Task: Add Attachment from Trello to Card Card0000000010 in Board Board0000000003 in Workspace WS0000000001 in Trello. Add Cover Blue to Card Card0000000010 in Board Board0000000003 in Workspace WS0000000001 in Trello. Add "Copy Card To …" Button titled Button0000000010 to "bottom" of the list "To Do" to Card Card0000000010 in Board Board0000000003 in Workspace WS0000000001 in Trello. Add Description DS0000000010 to Card Card0000000010 in Board Board0000000003 in Workspace WS0000000001 in Trello. Add Comment CM0000000010 to Card Card0000000010 in Board Board0000000003 in Workspace WS0000000001 in Trello
Action: Mouse moved to (467, 451)
Screenshot: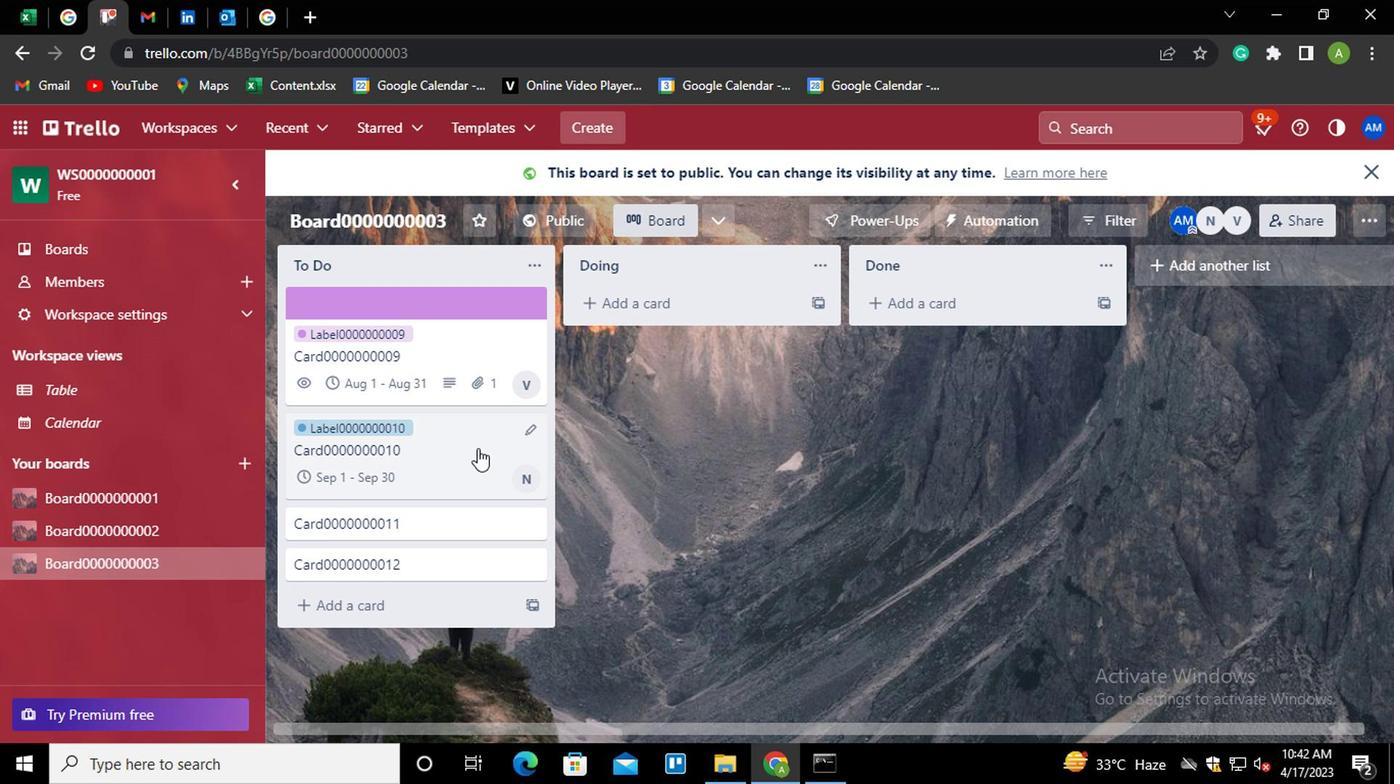 
Action: Mouse pressed left at (467, 451)
Screenshot: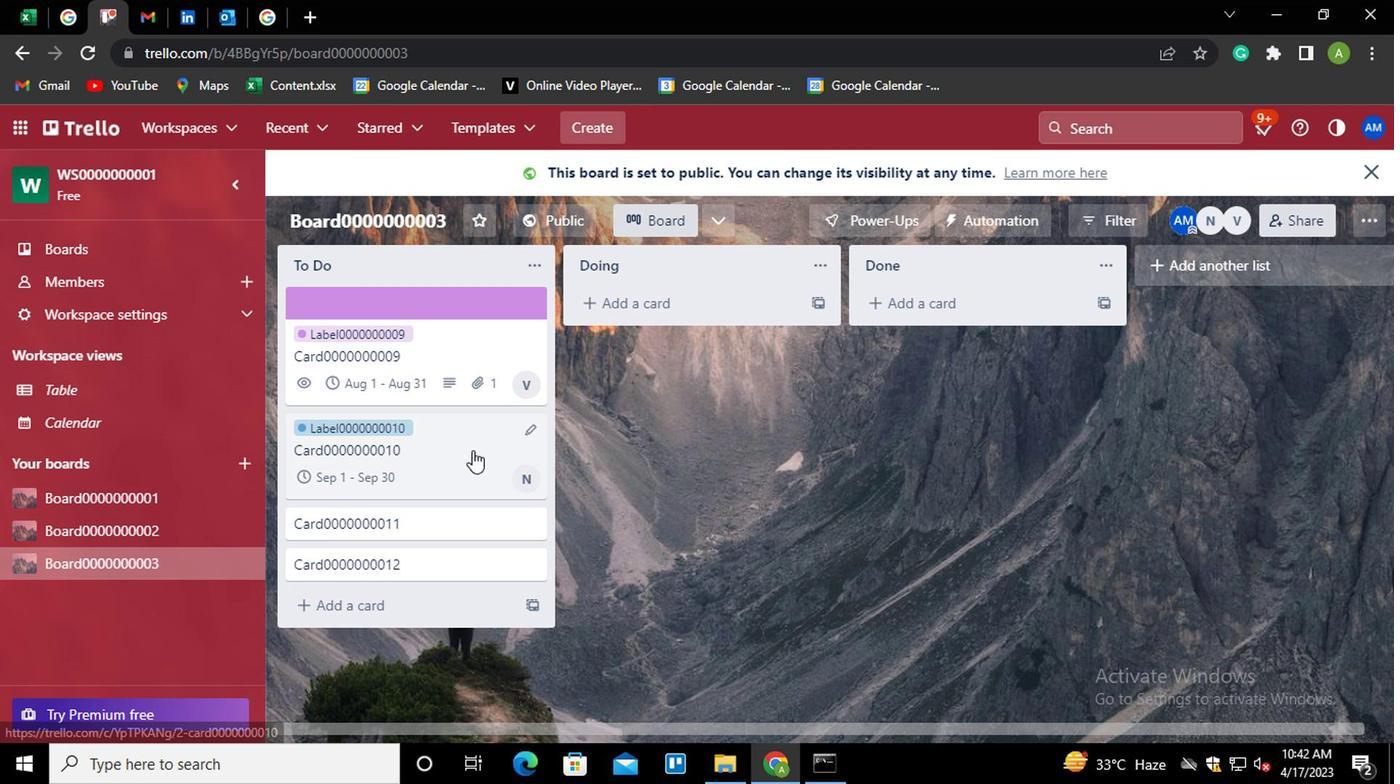 
Action: Mouse moved to (958, 519)
Screenshot: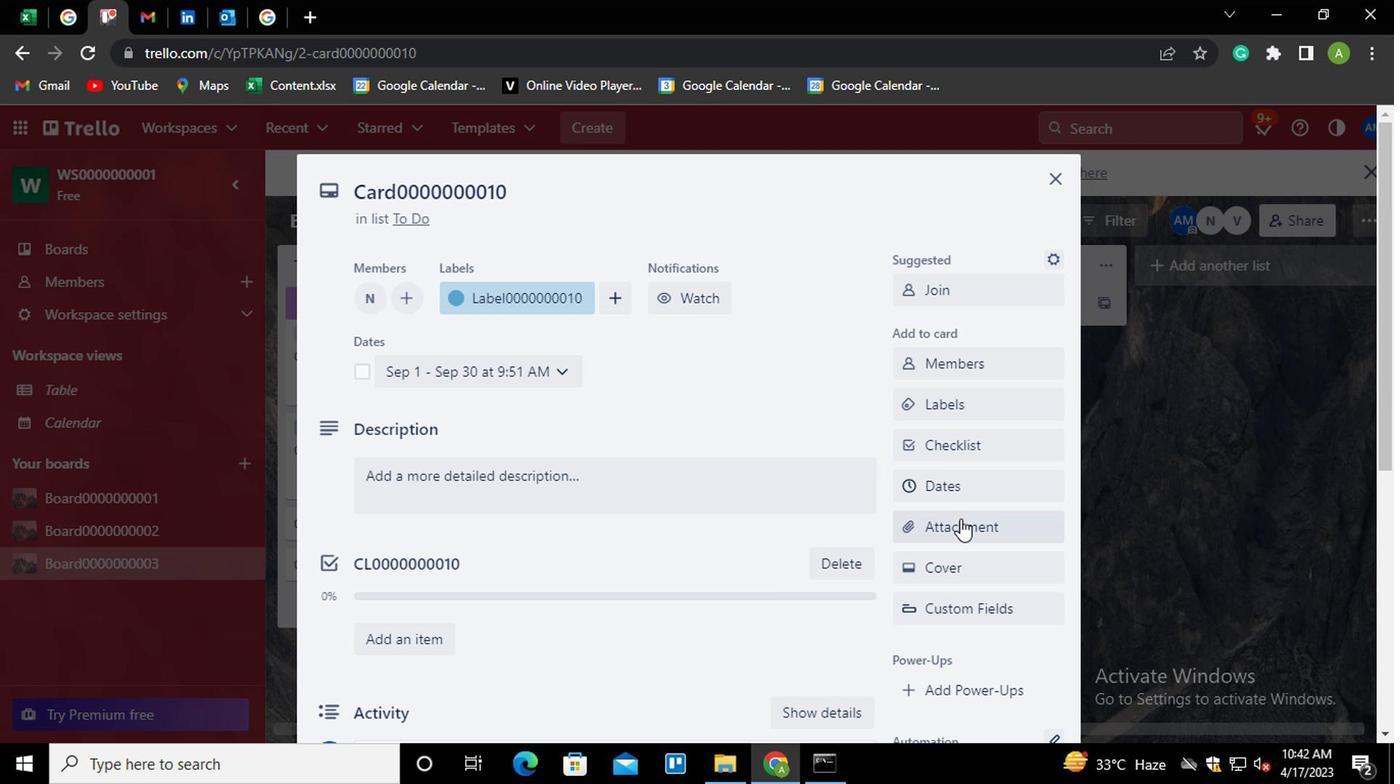 
Action: Mouse pressed left at (958, 519)
Screenshot: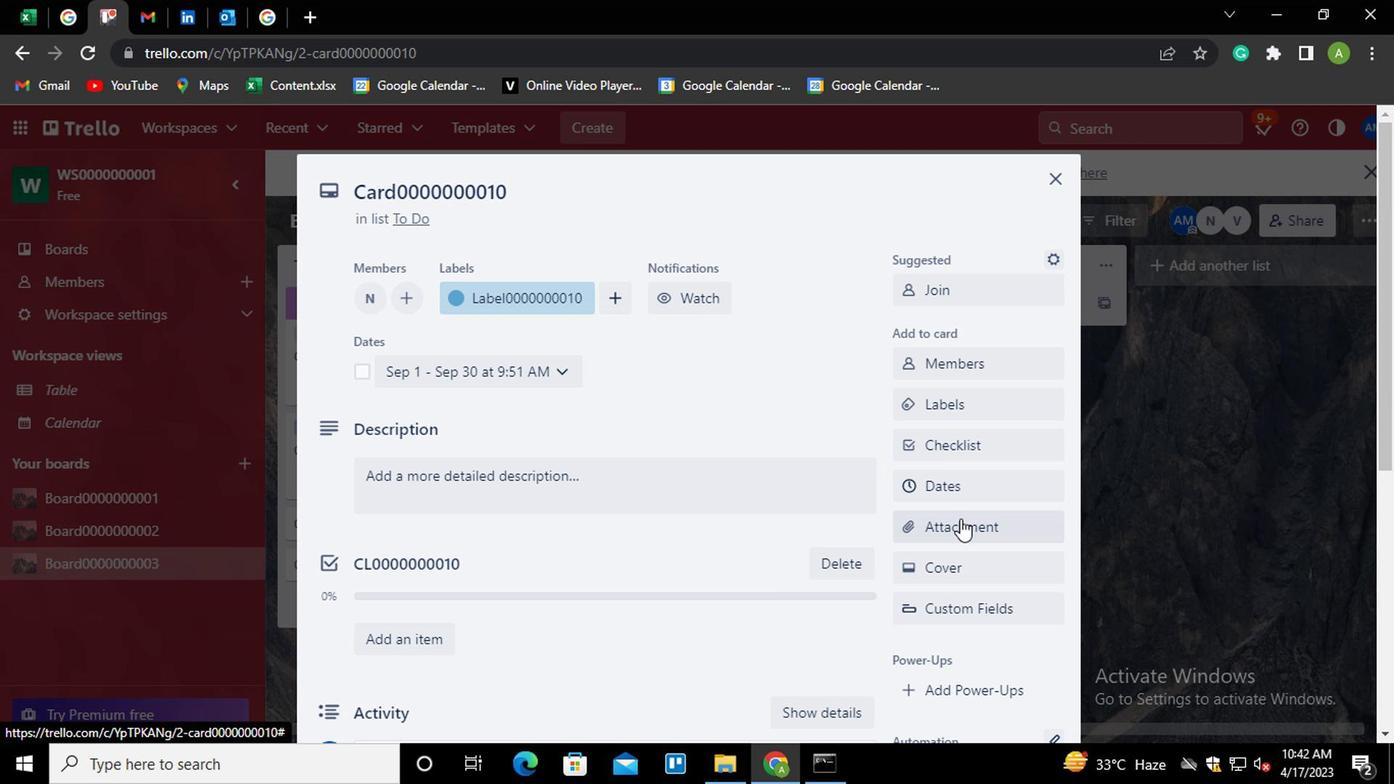
Action: Mouse moved to (926, 286)
Screenshot: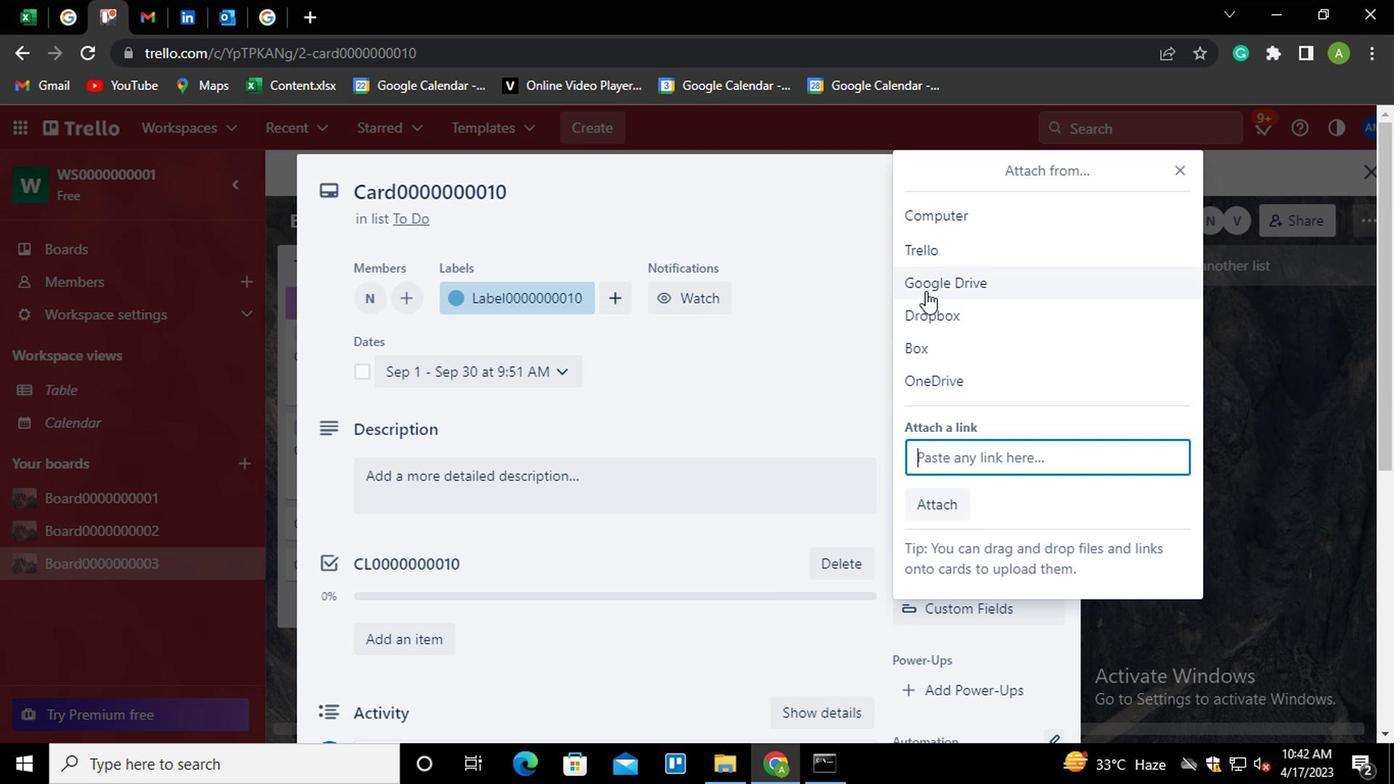 
Action: Mouse pressed left at (926, 286)
Screenshot: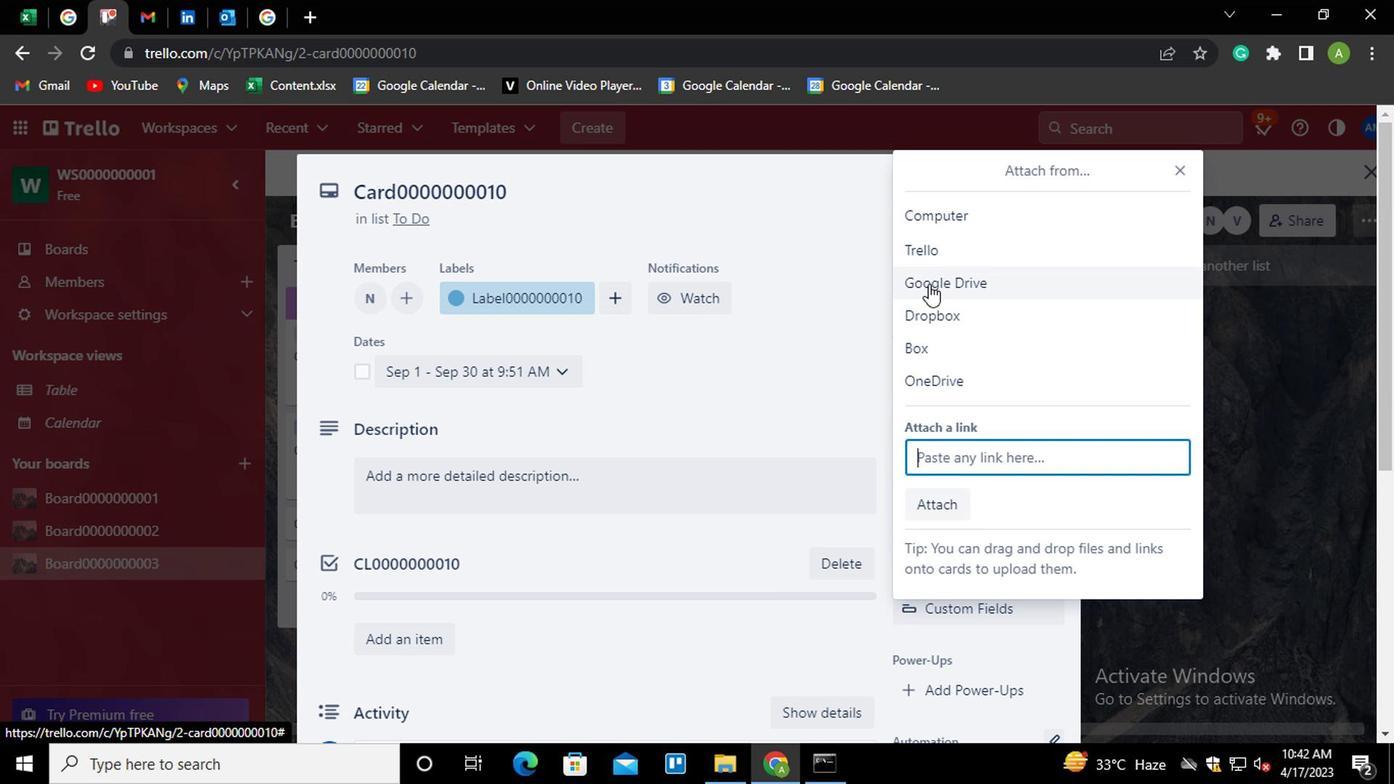 
Action: Mouse moved to (398, 438)
Screenshot: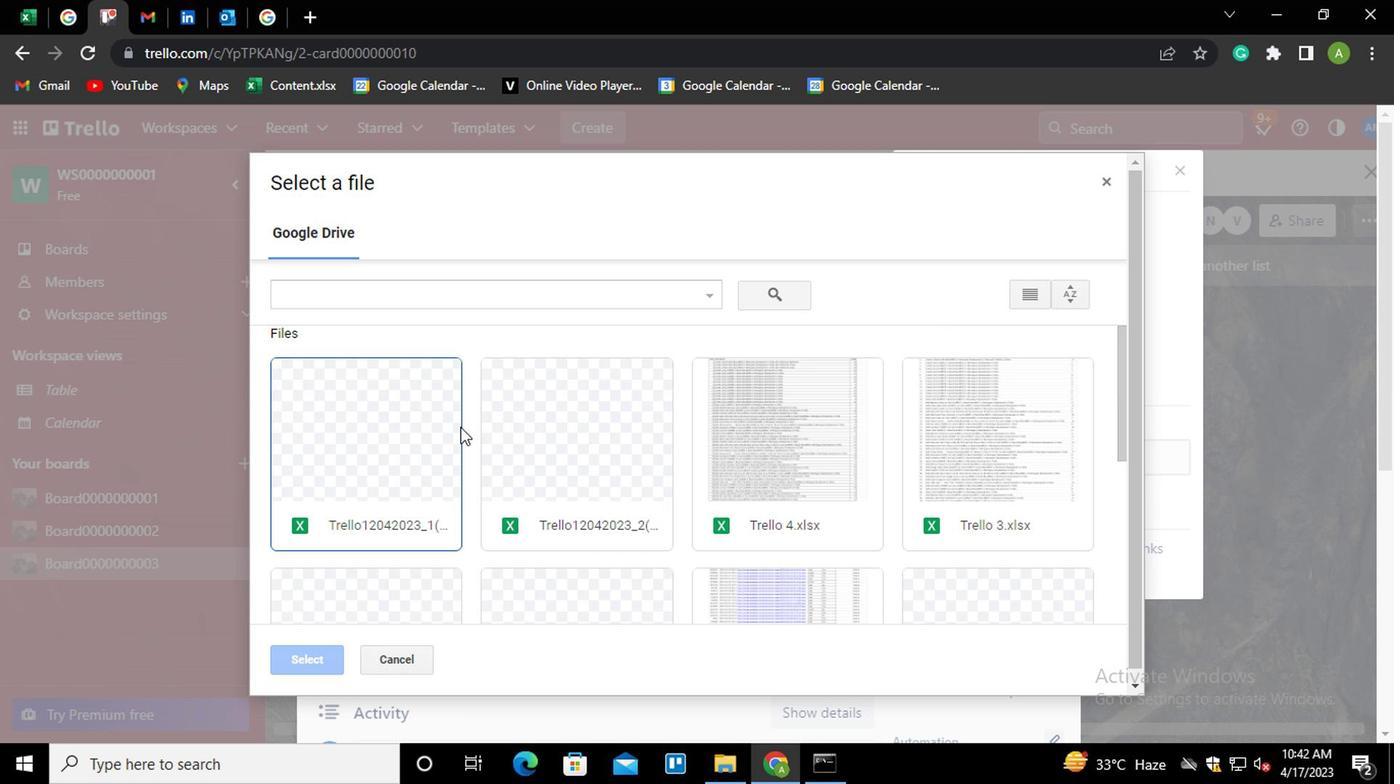 
Action: Mouse pressed left at (398, 438)
Screenshot: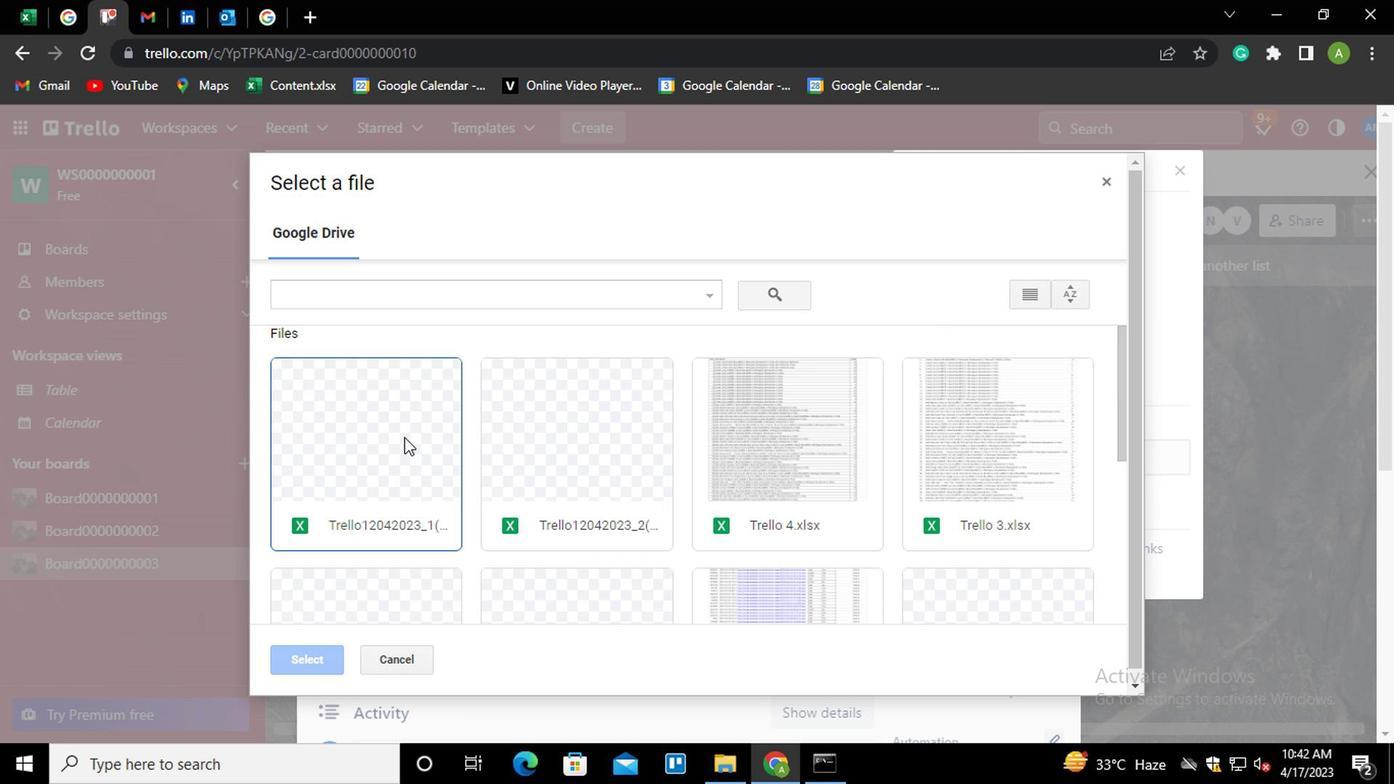 
Action: Mouse moved to (326, 652)
Screenshot: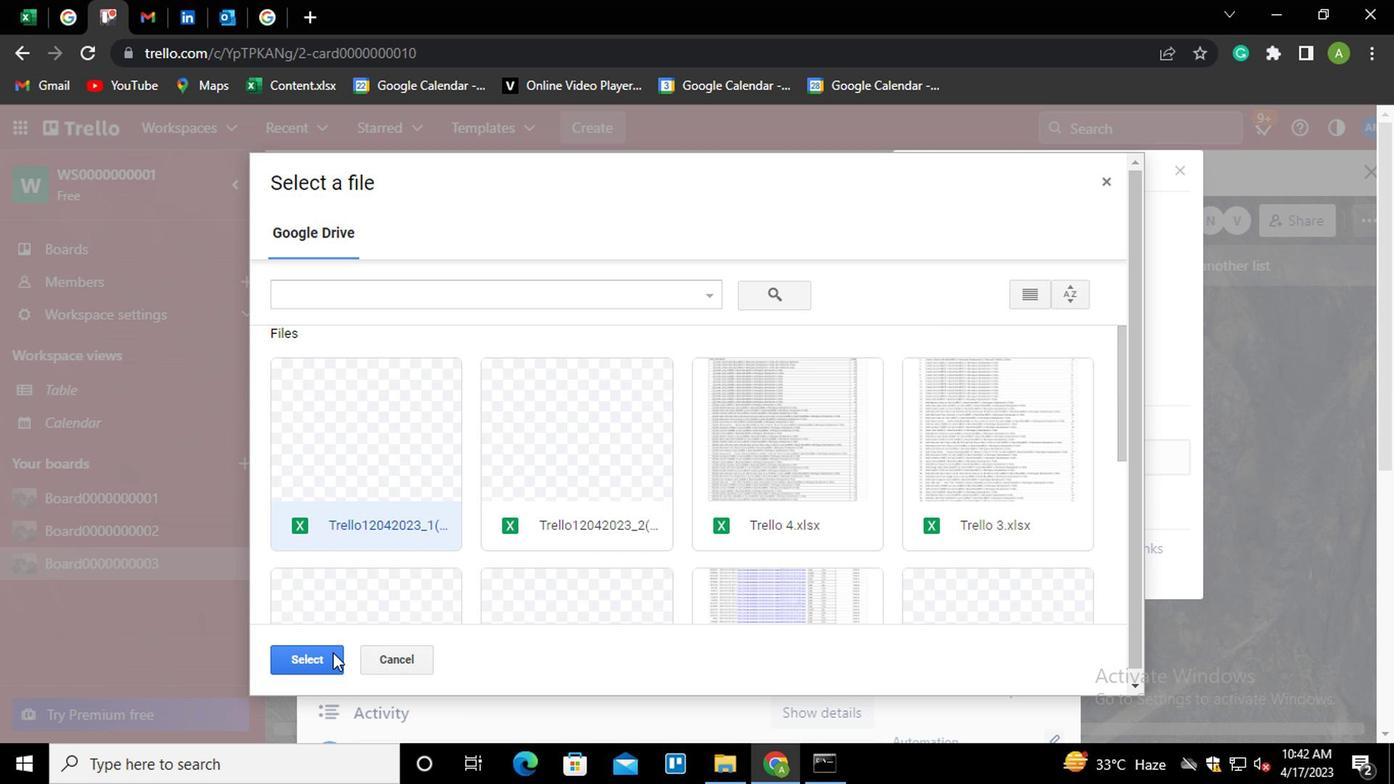 
Action: Mouse pressed left at (326, 652)
Screenshot: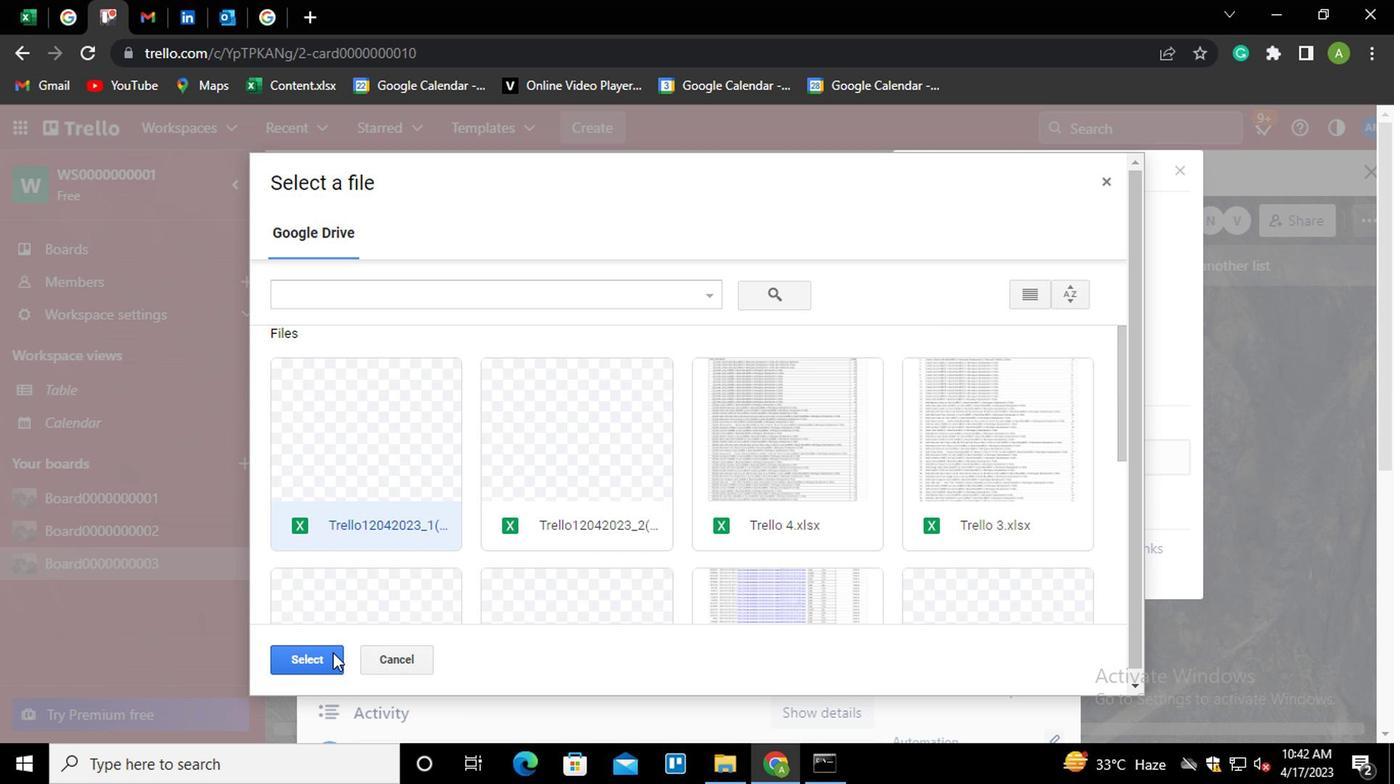 
Action: Mouse moved to (942, 561)
Screenshot: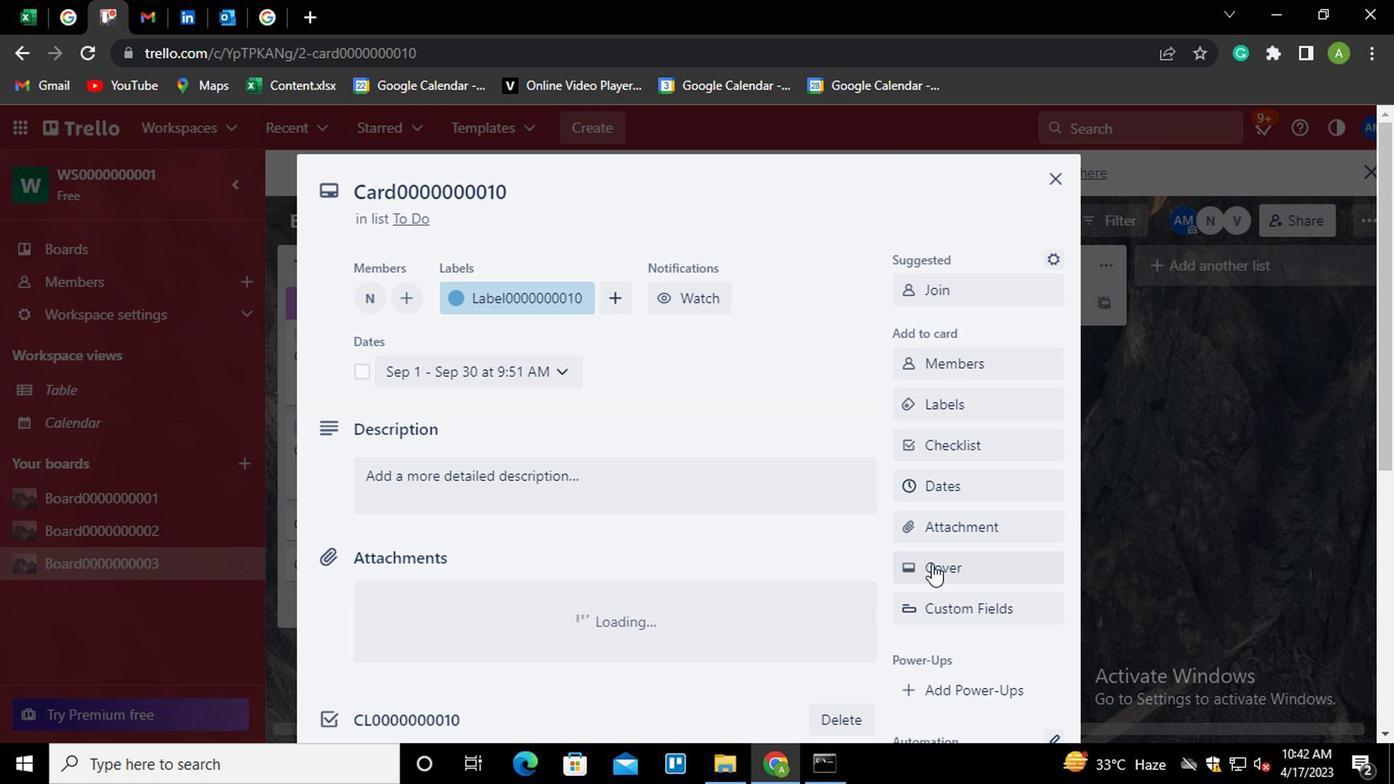 
Action: Mouse pressed left at (942, 561)
Screenshot: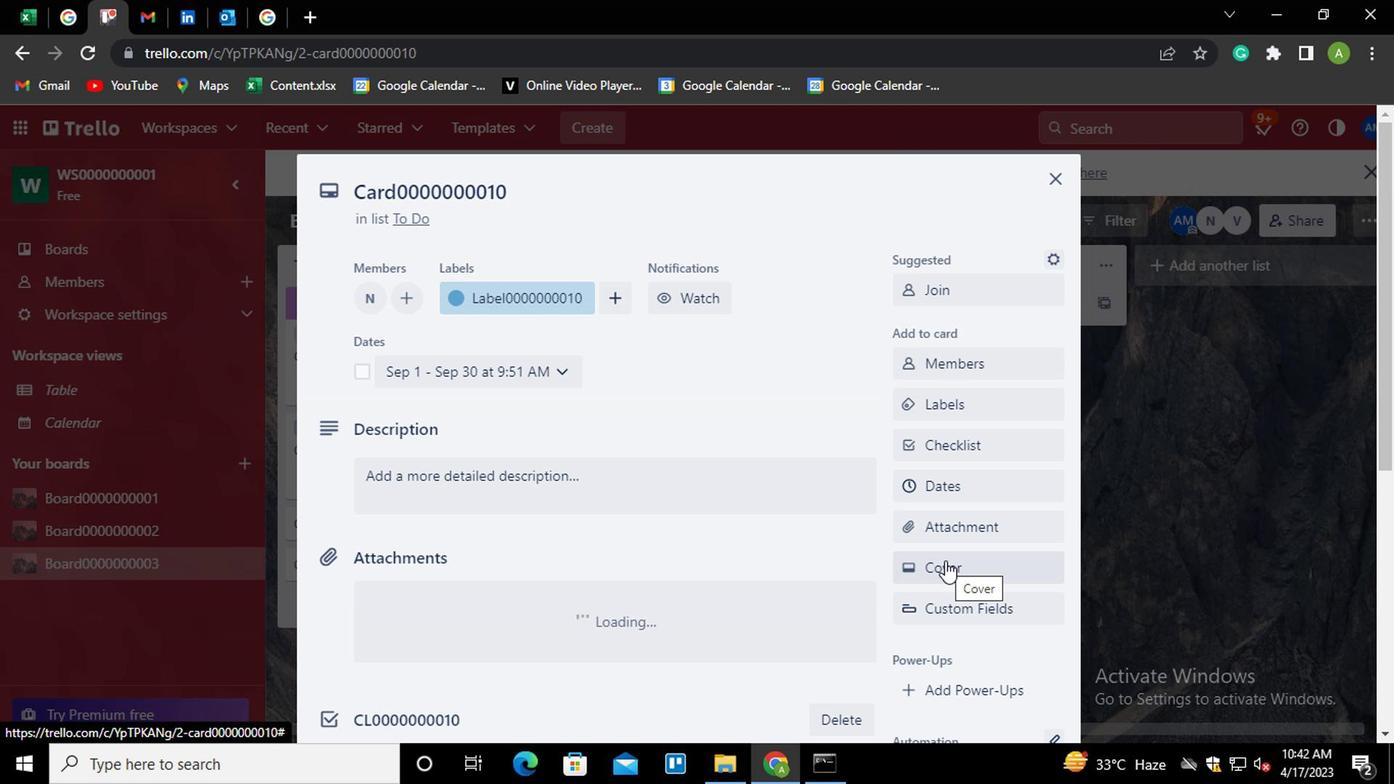 
Action: Mouse moved to (944, 403)
Screenshot: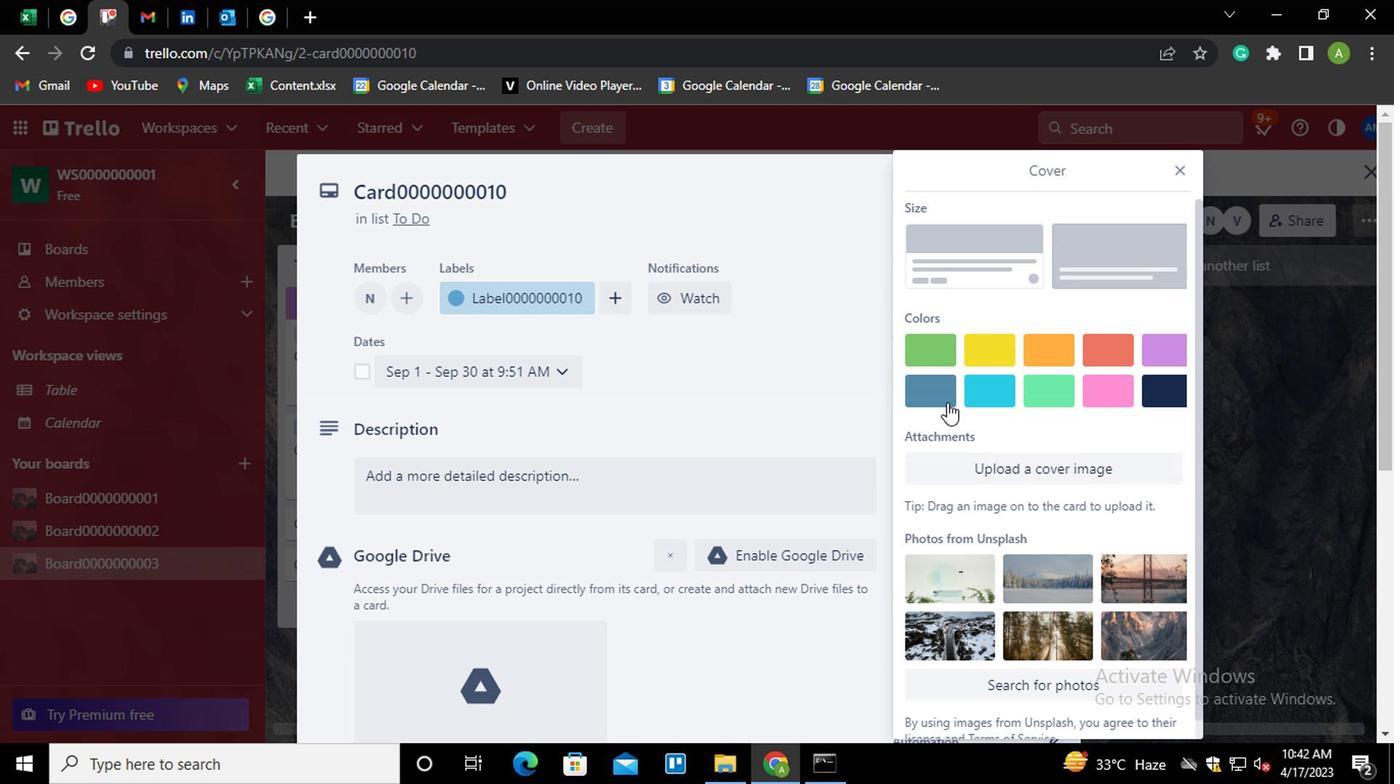 
Action: Mouse pressed left at (944, 403)
Screenshot: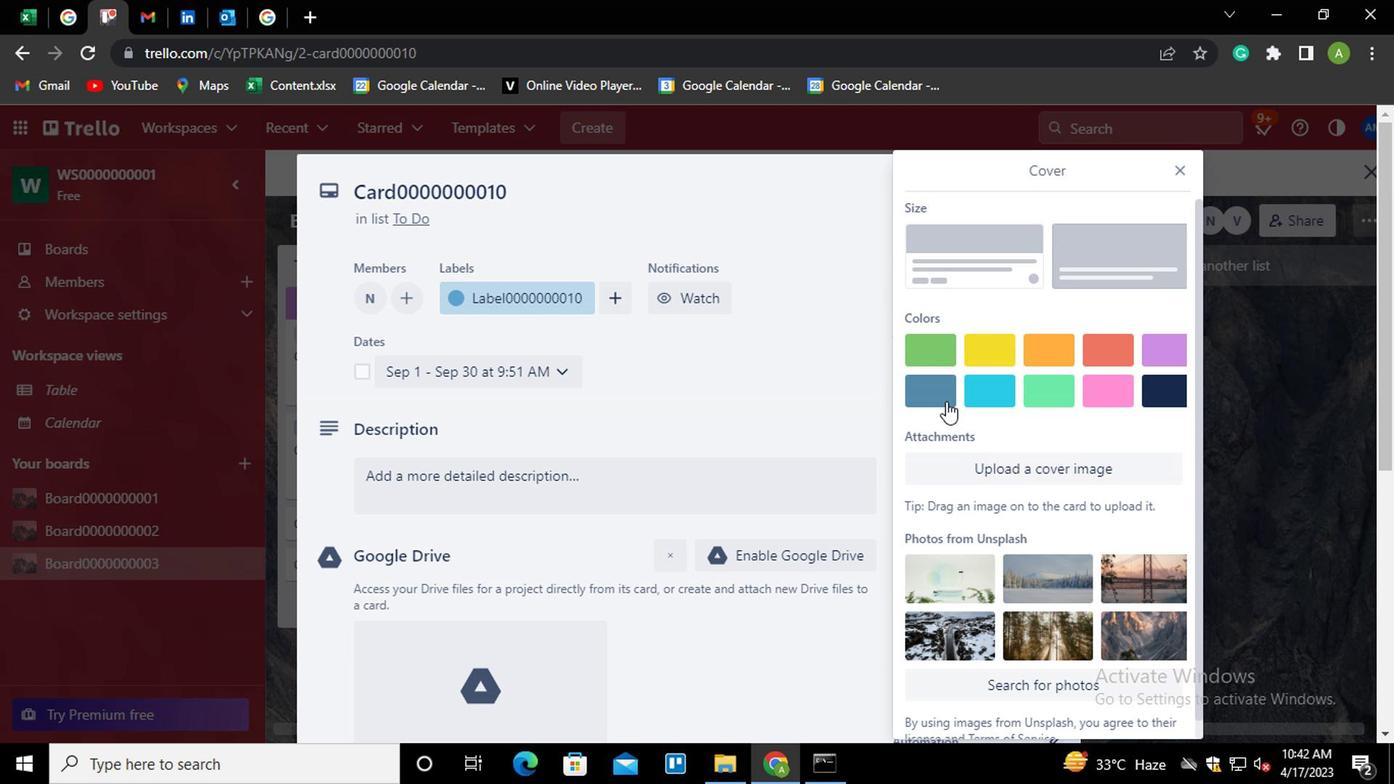 
Action: Mouse moved to (817, 406)
Screenshot: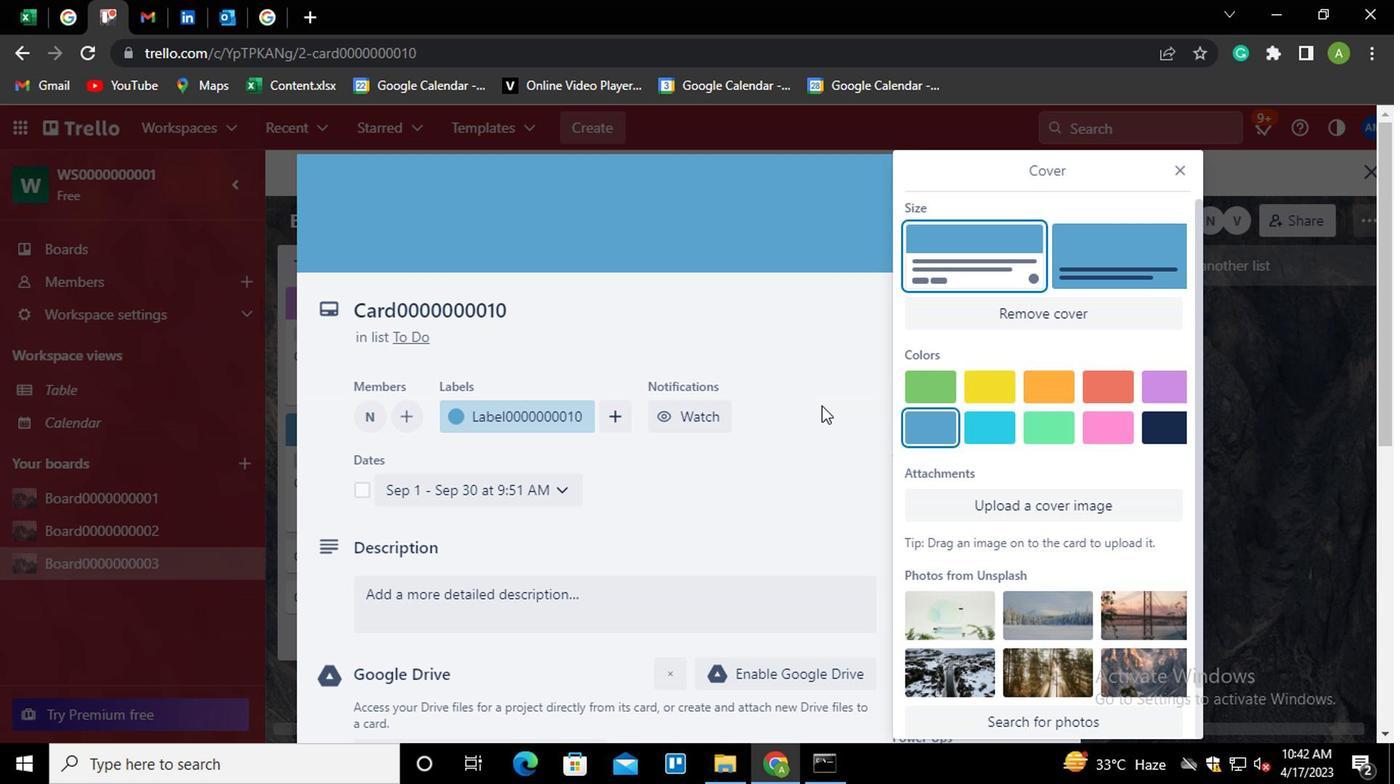 
Action: Mouse pressed left at (817, 406)
Screenshot: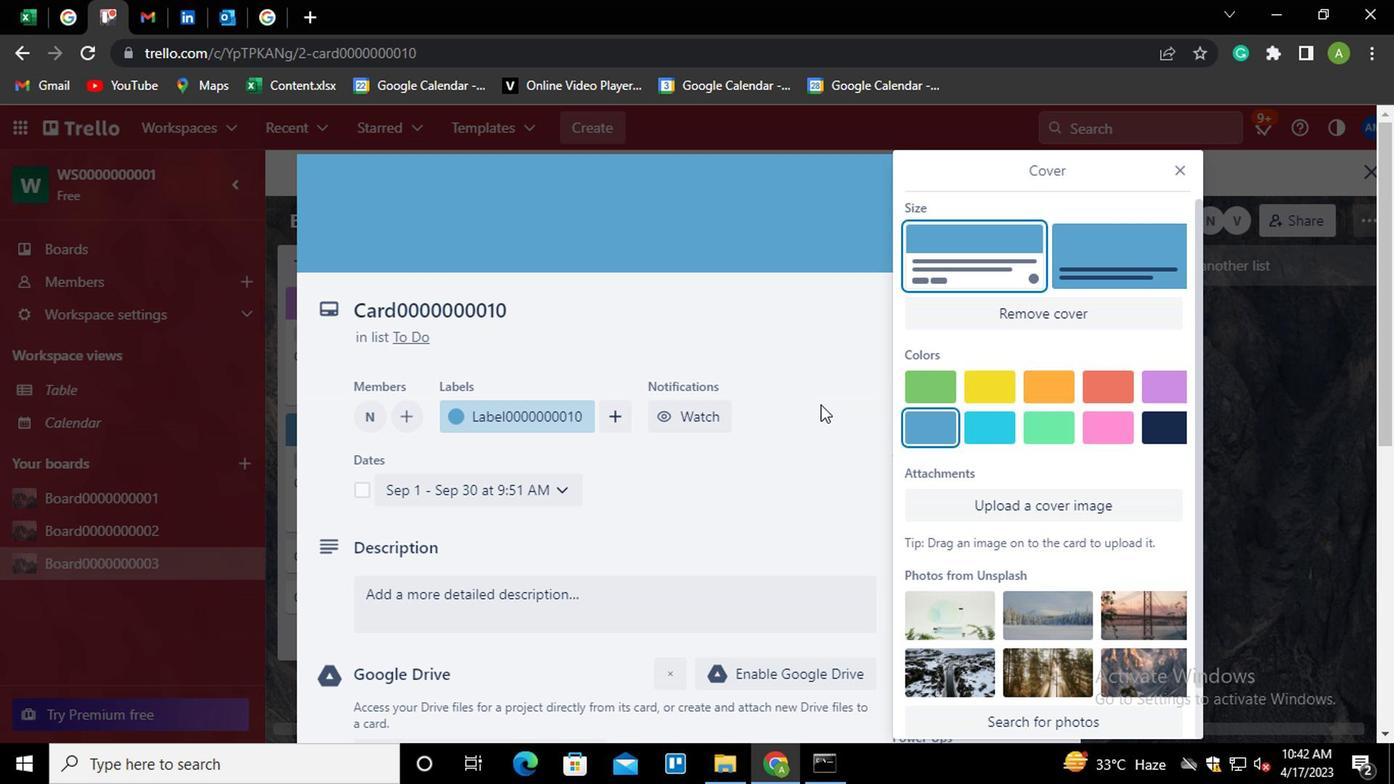 
Action: Mouse moved to (918, 528)
Screenshot: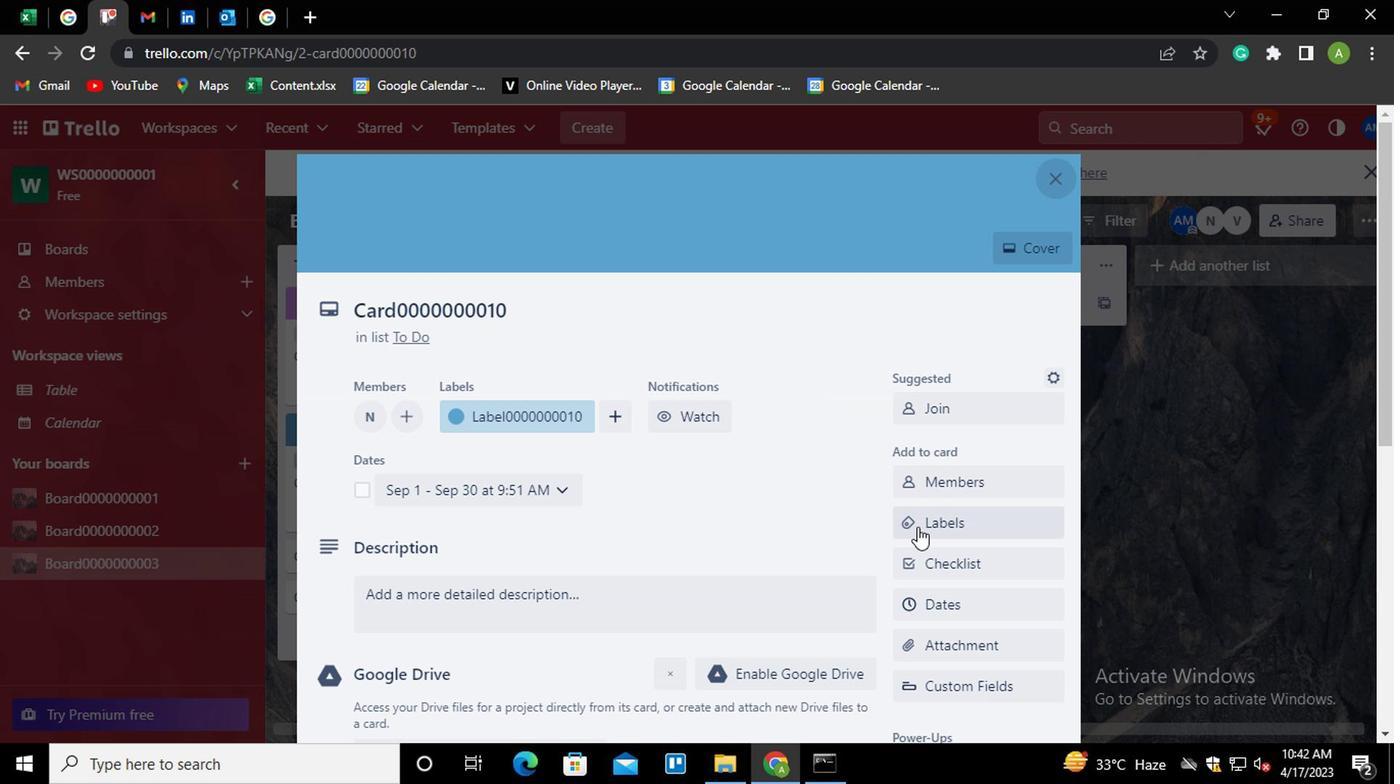 
Action: Mouse scrolled (918, 528) with delta (0, 0)
Screenshot: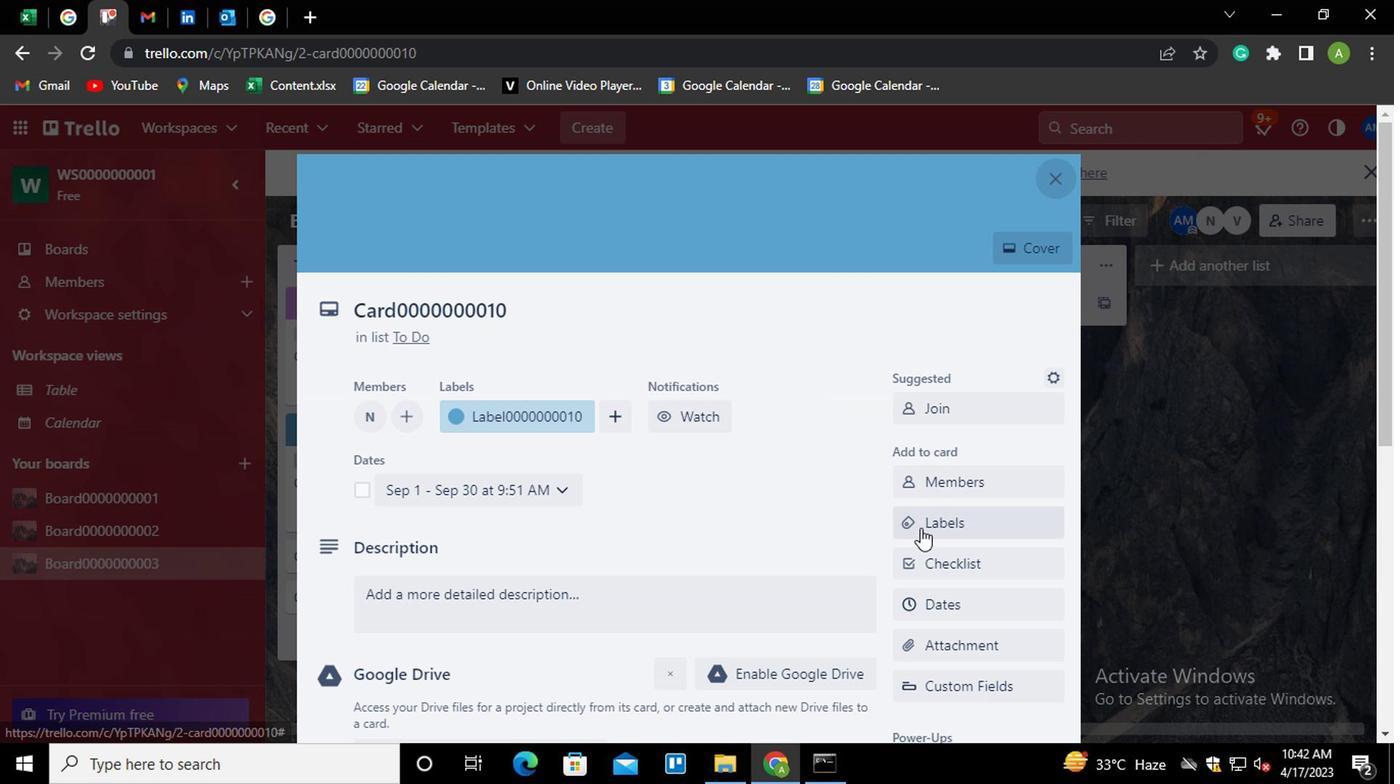 
Action: Mouse moved to (923, 500)
Screenshot: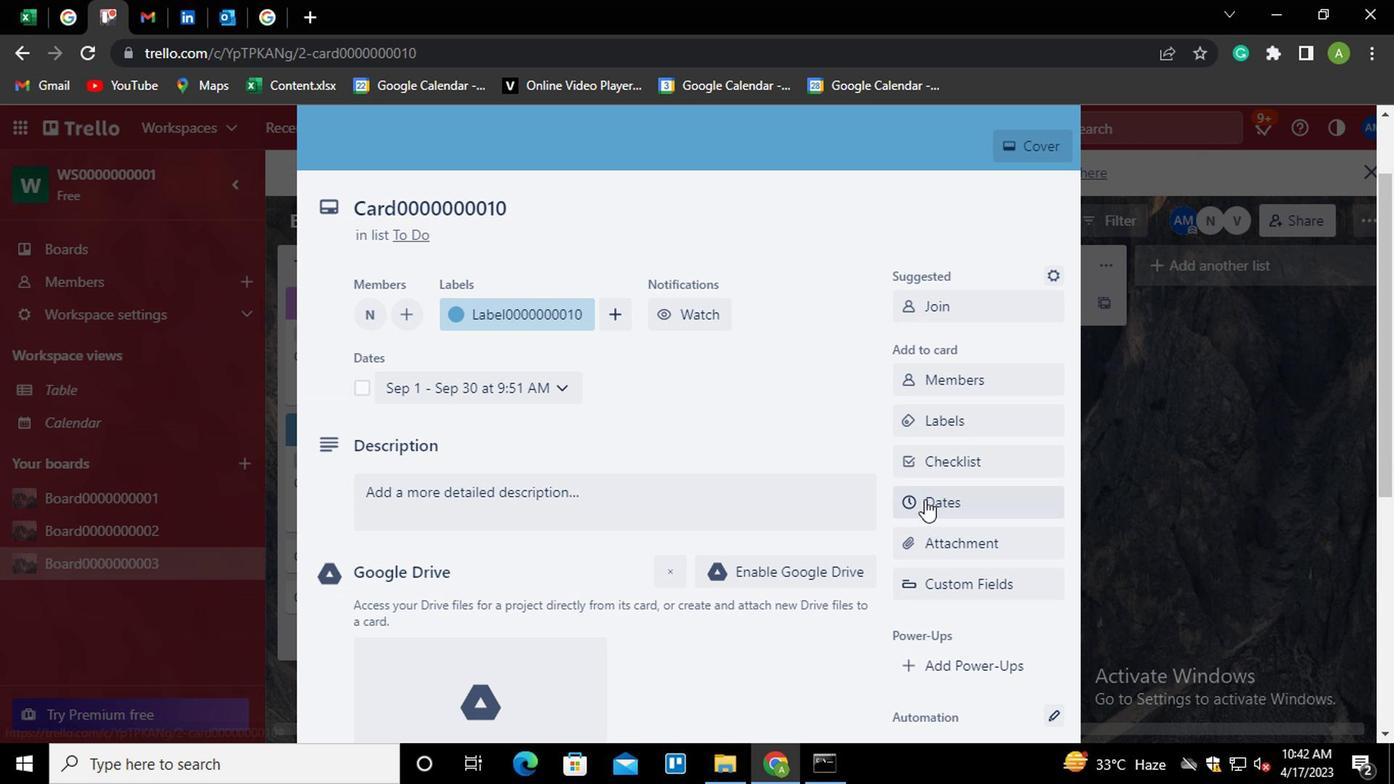 
Action: Mouse scrolled (923, 499) with delta (0, 0)
Screenshot: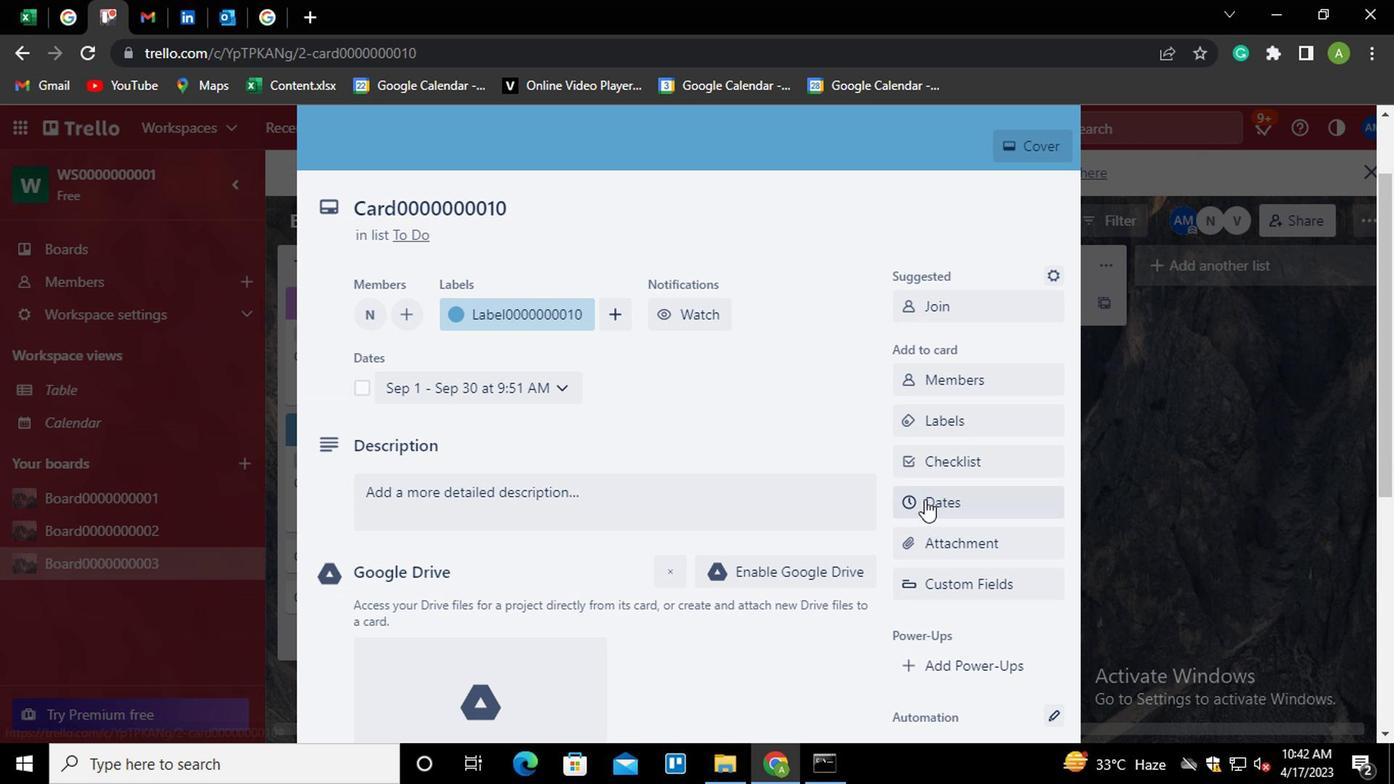 
Action: Mouse moved to (947, 691)
Screenshot: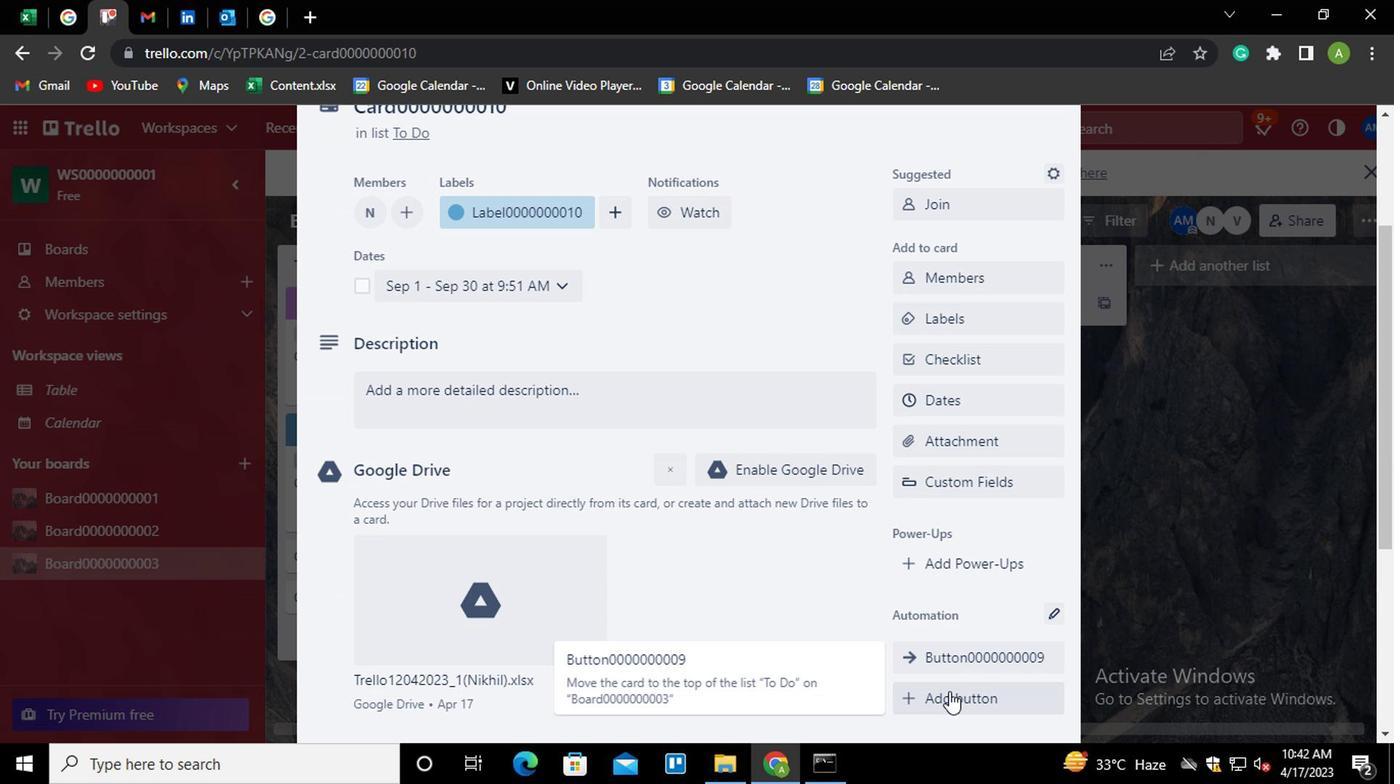 
Action: Mouse pressed left at (947, 691)
Screenshot: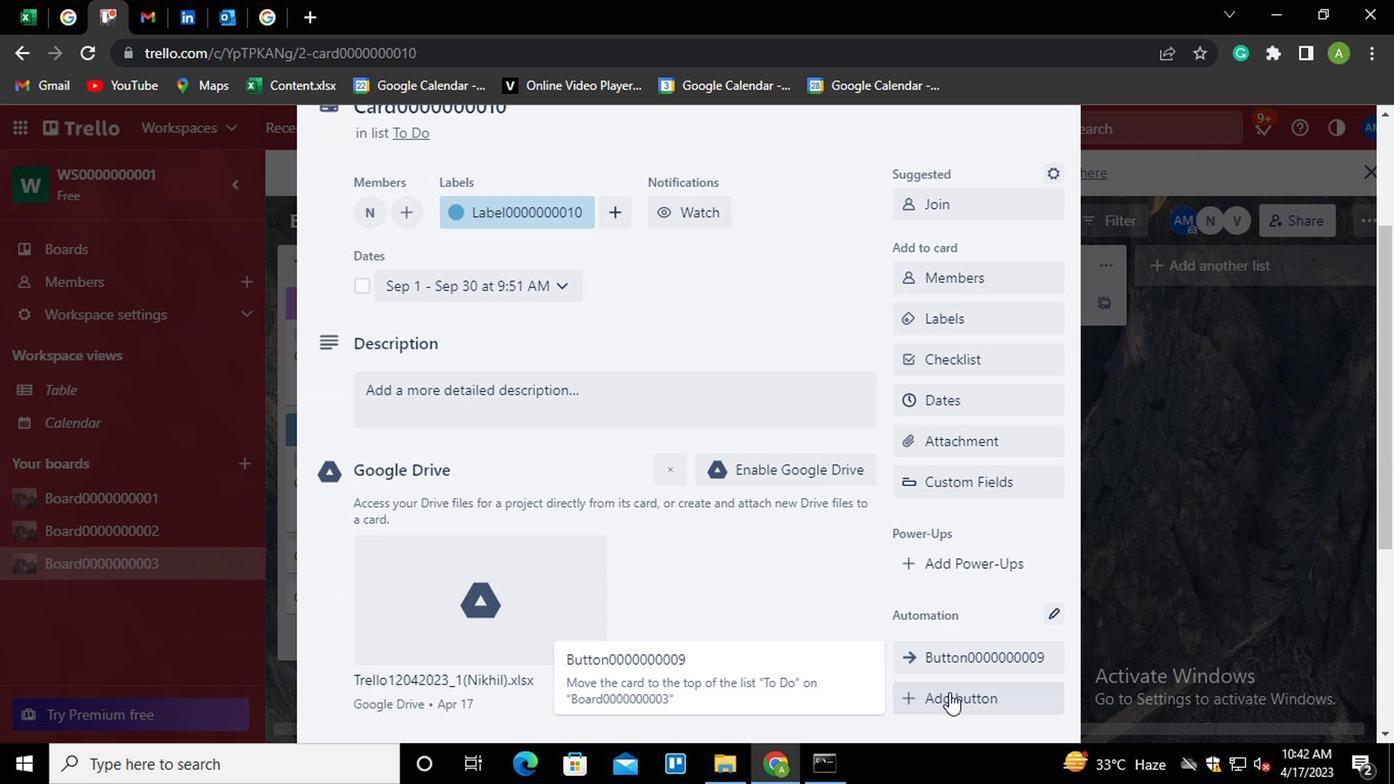 
Action: Mouse moved to (965, 300)
Screenshot: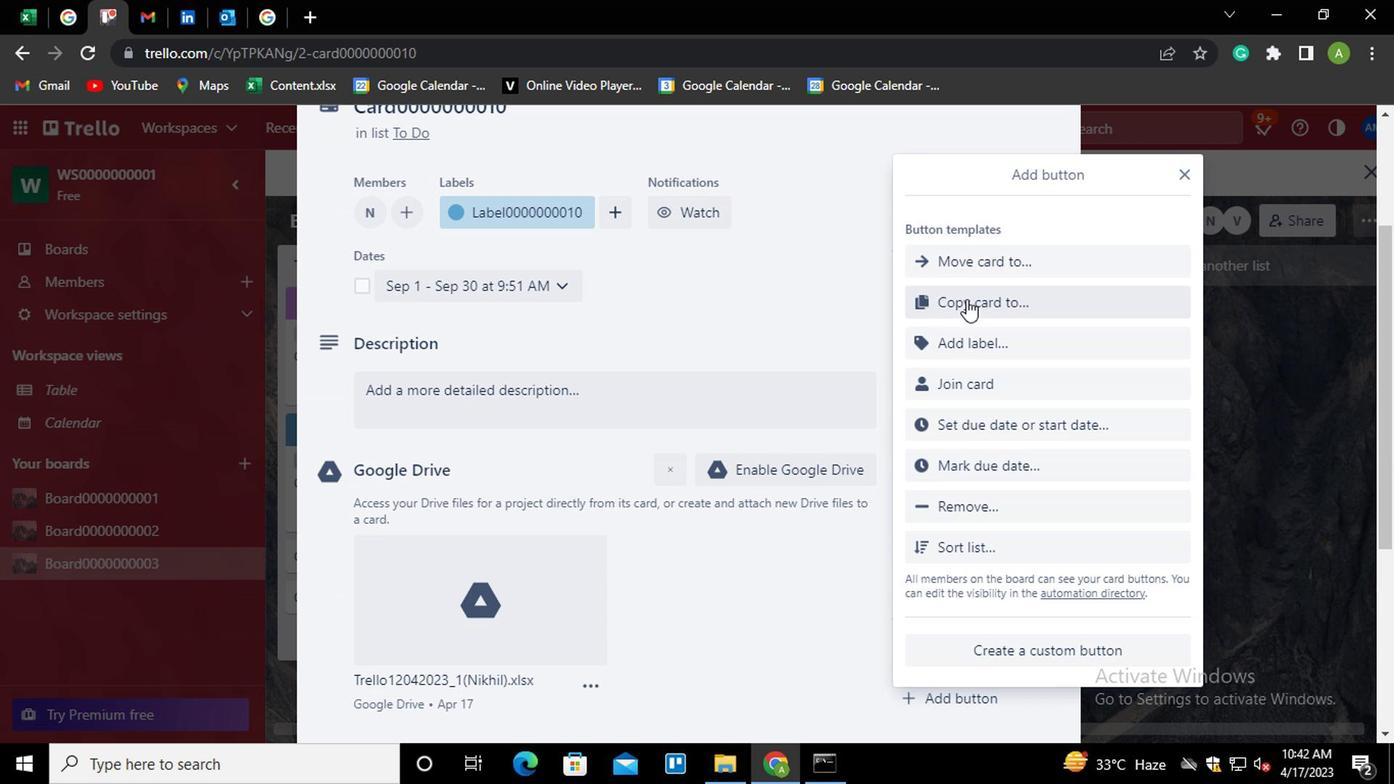 
Action: Mouse pressed left at (965, 300)
Screenshot: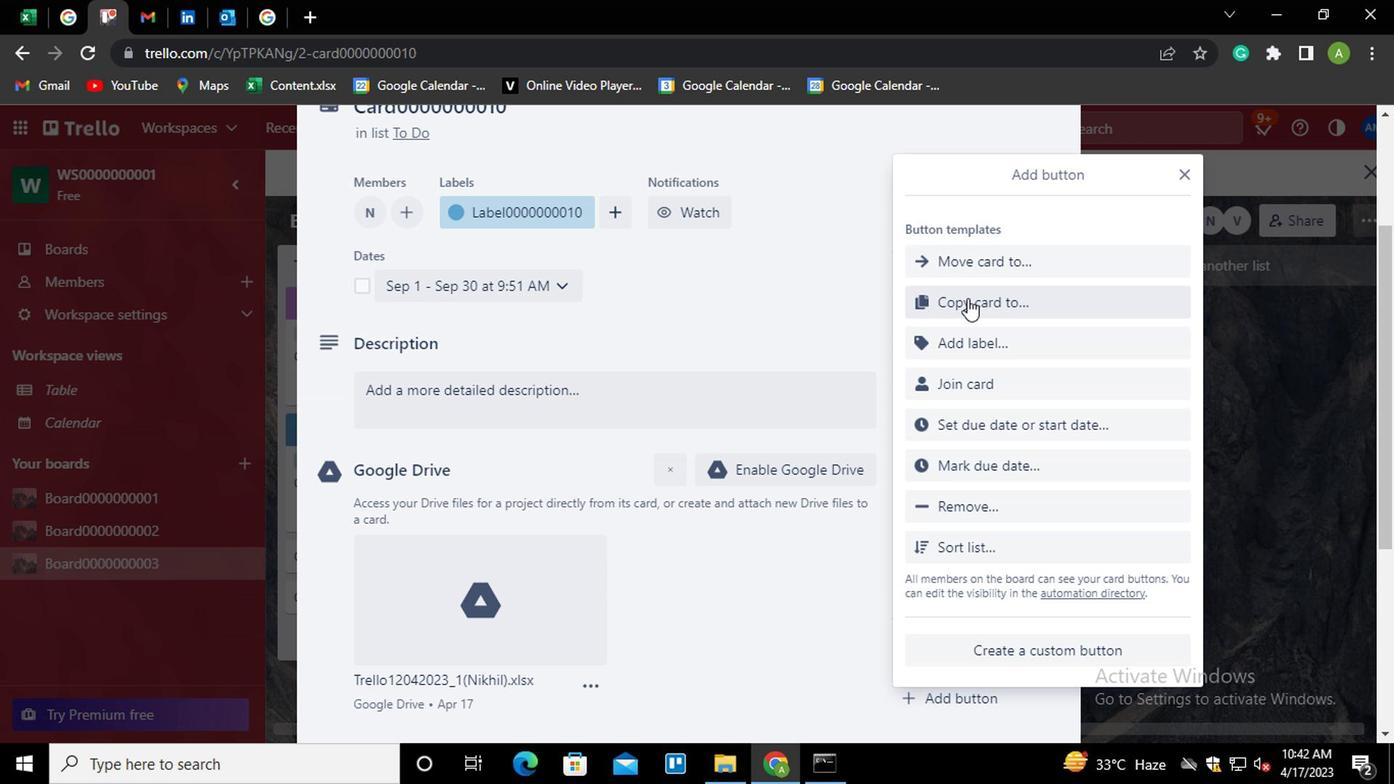 
Action: Mouse moved to (972, 357)
Screenshot: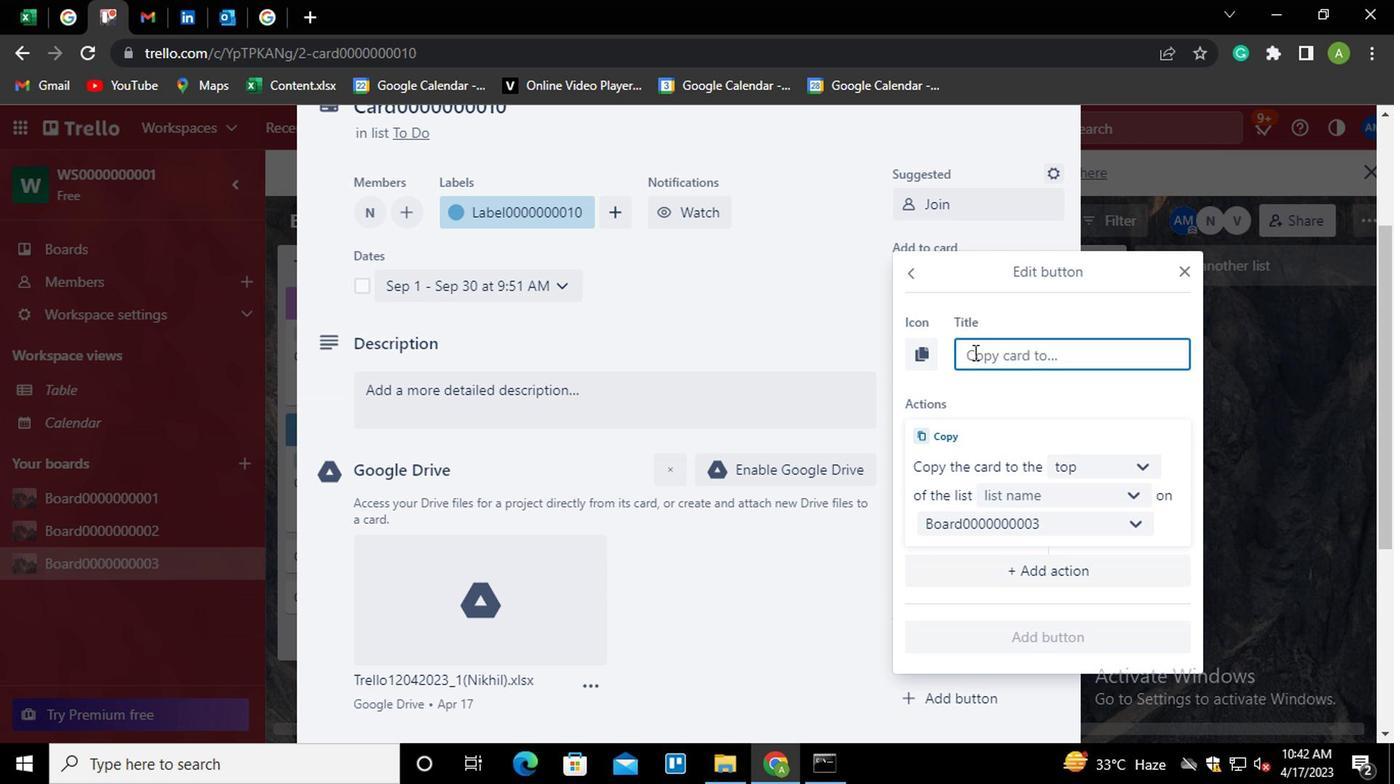 
Action: Mouse pressed left at (972, 357)
Screenshot: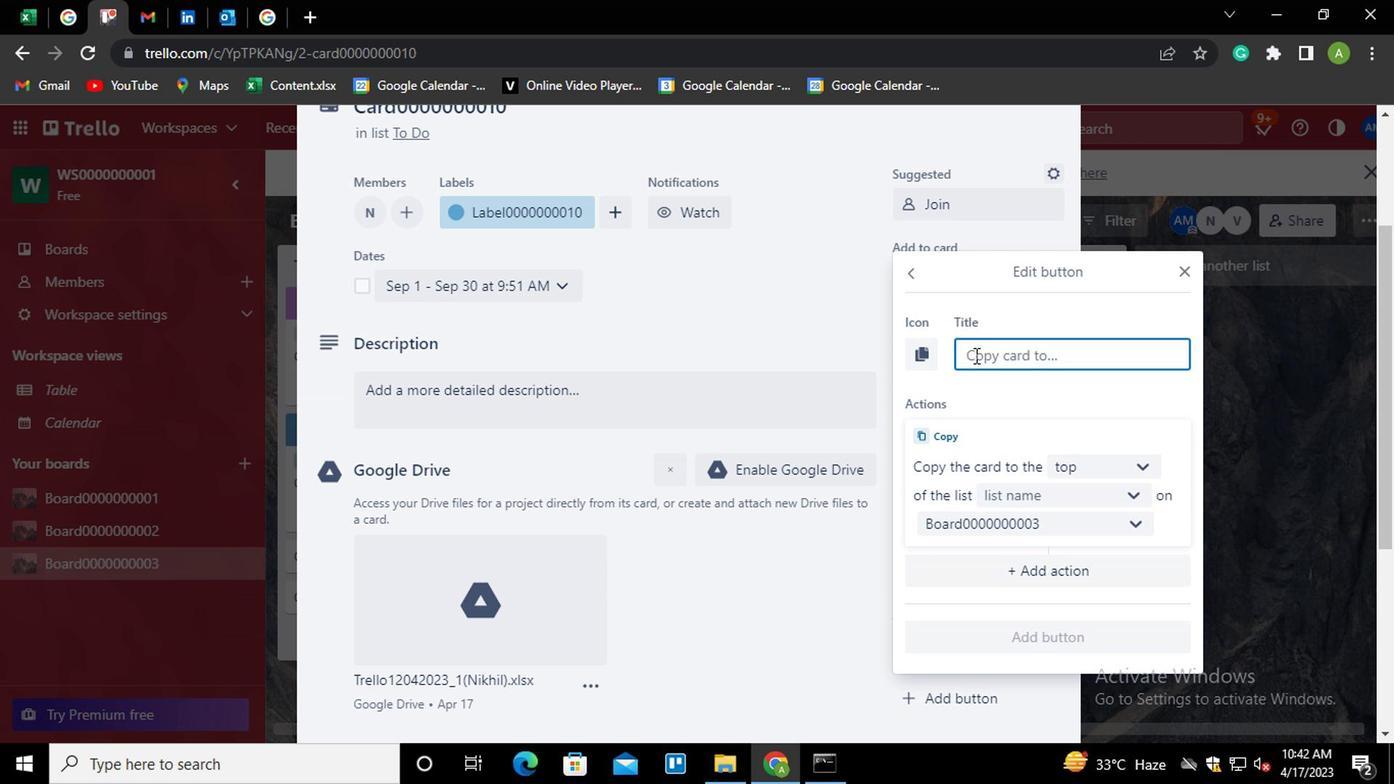 
Action: Mouse moved to (972, 359)
Screenshot: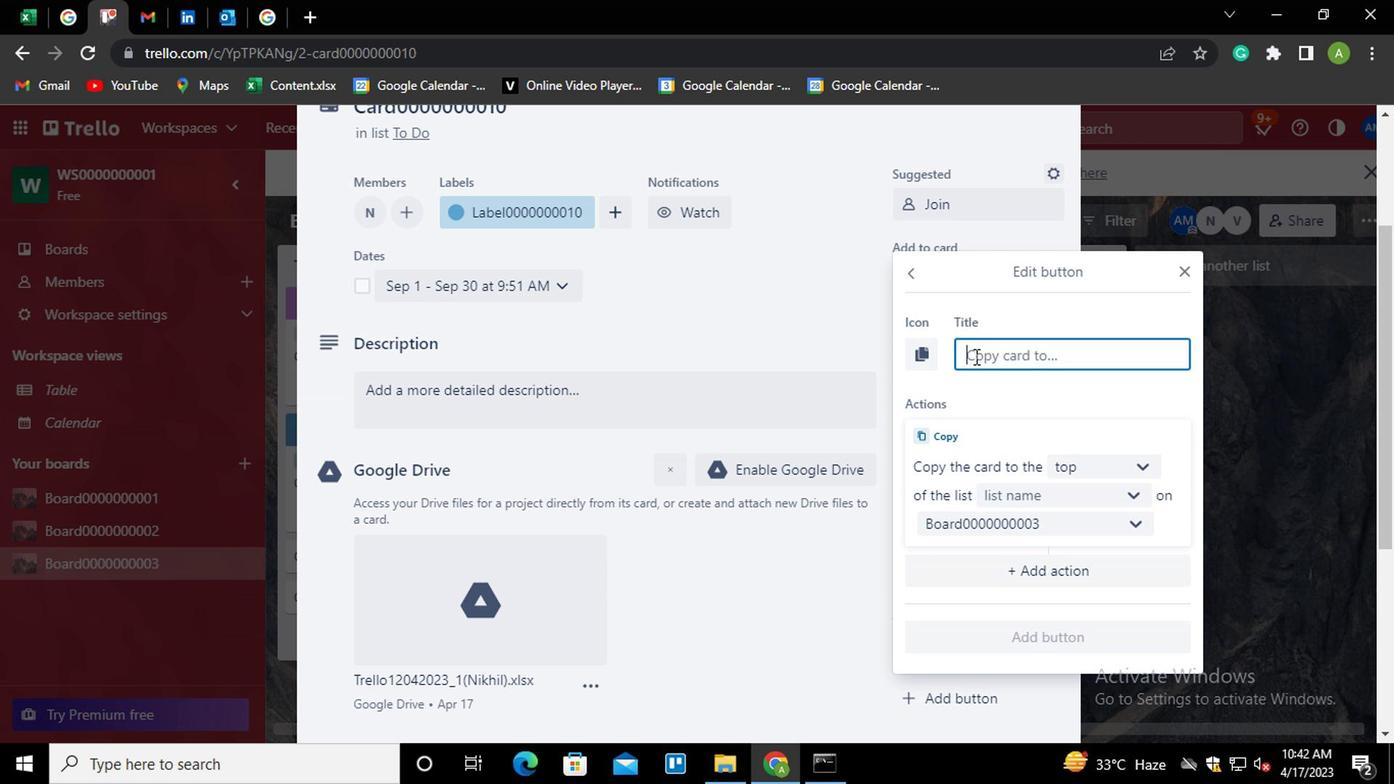 
Action: Key pressed <Key.shift>BUTTON0000000010
Screenshot: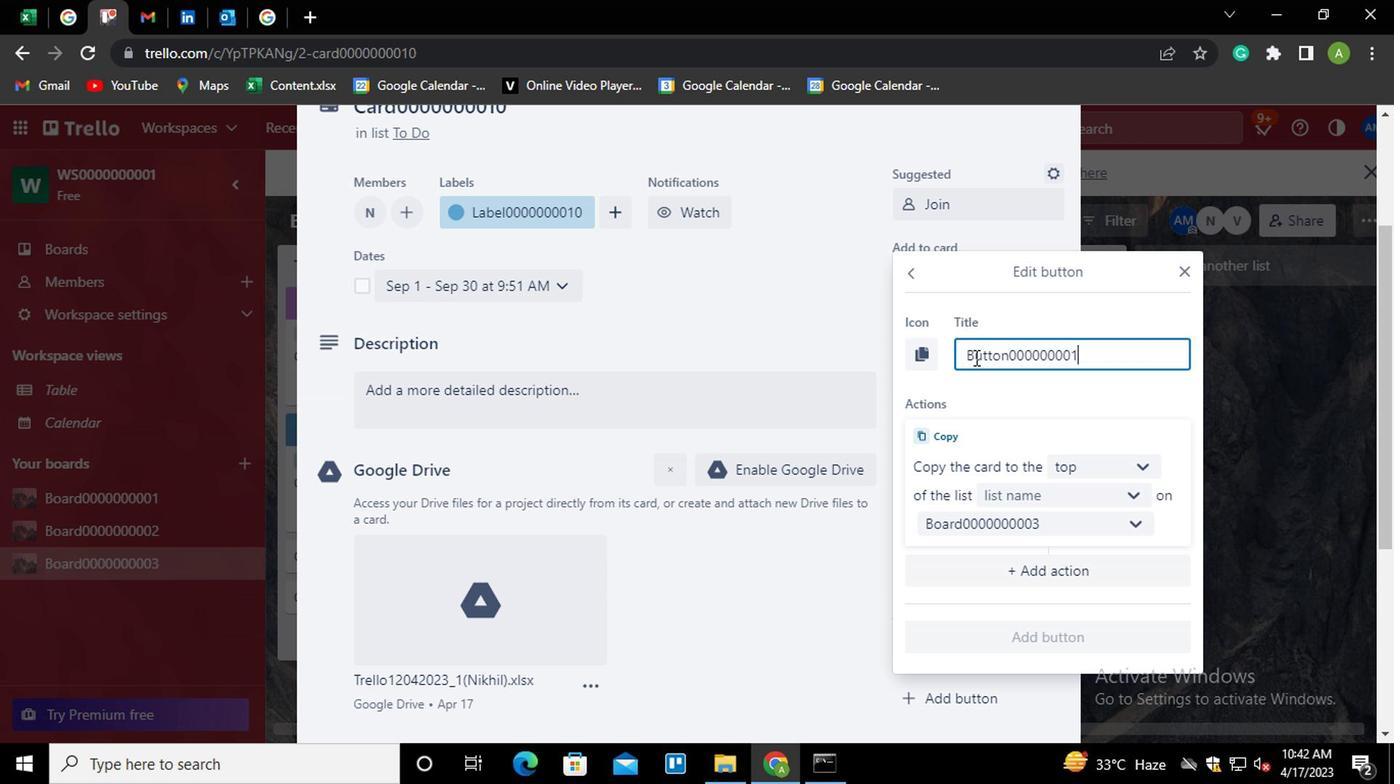 
Action: Mouse moved to (1073, 457)
Screenshot: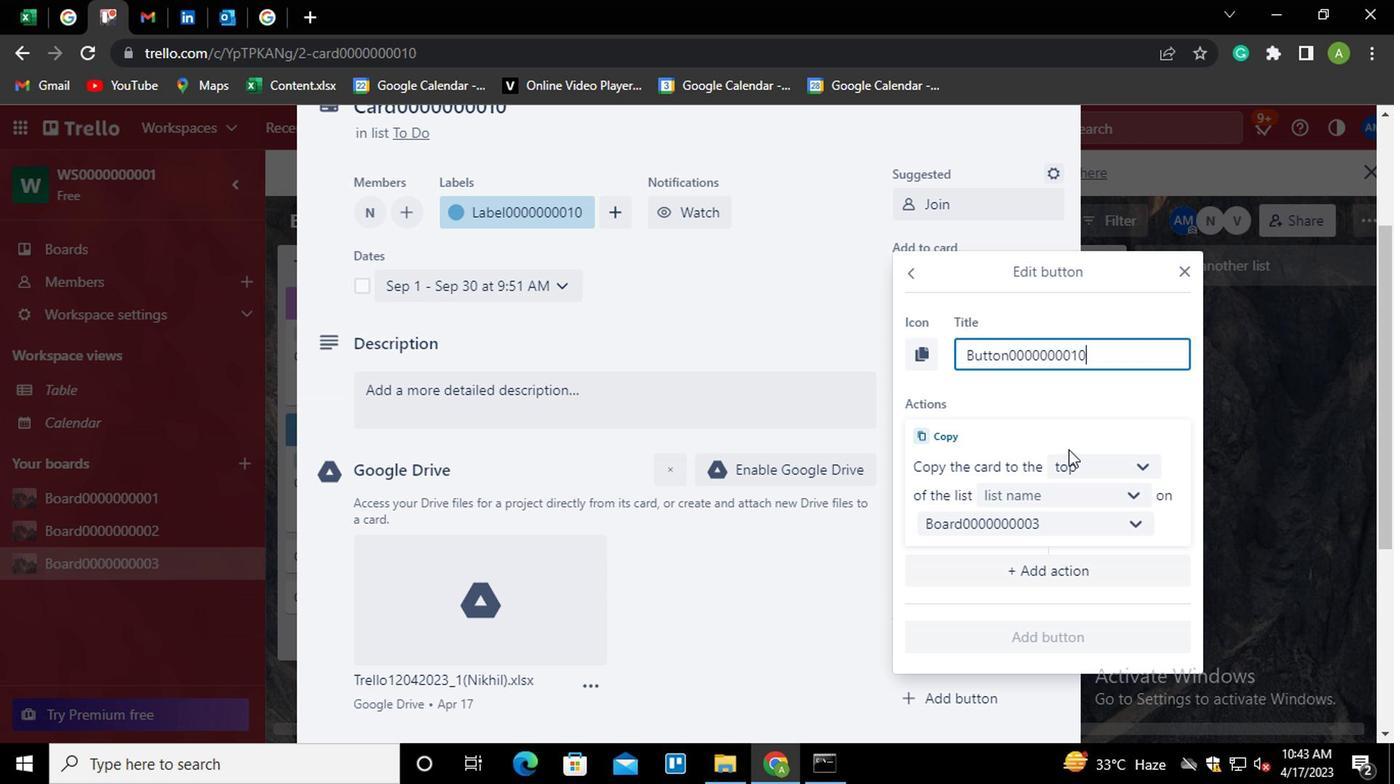 
Action: Mouse pressed left at (1073, 457)
Screenshot: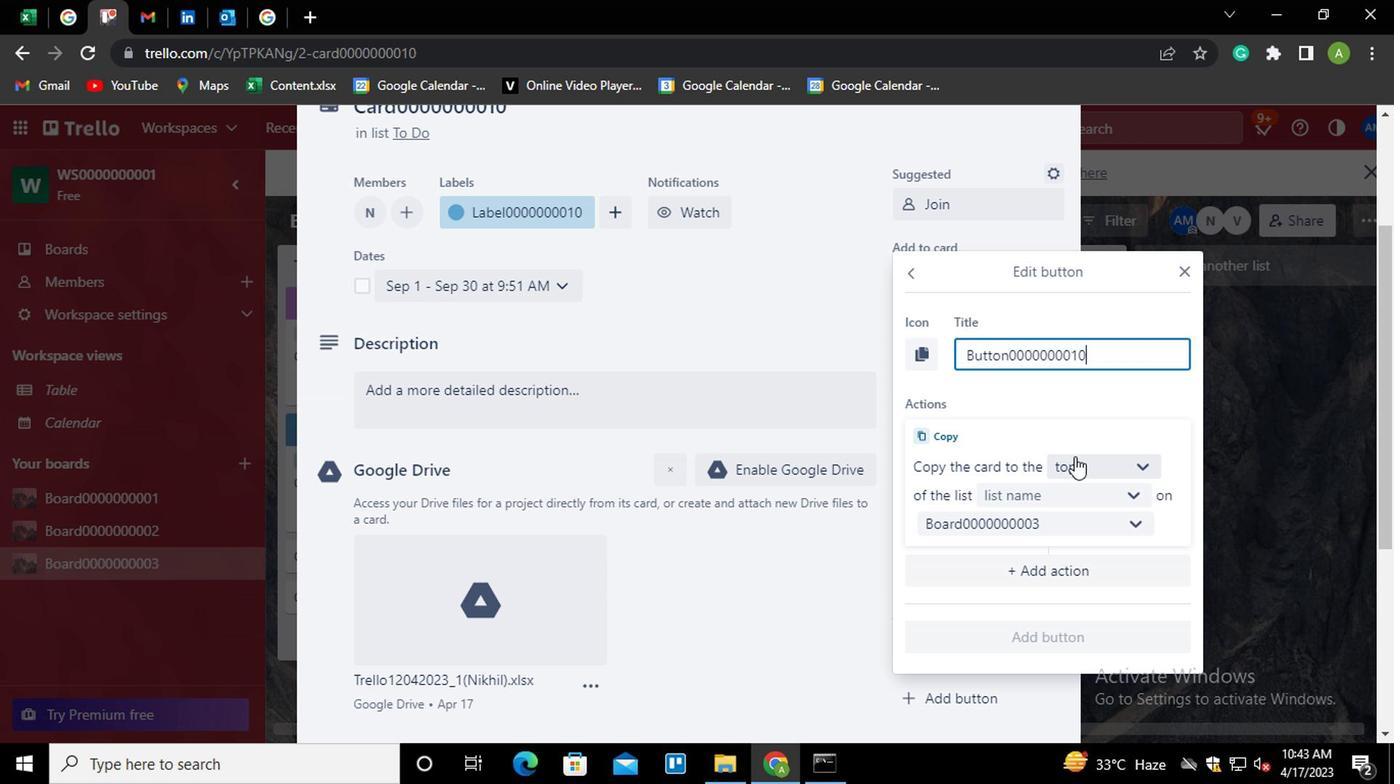 
Action: Mouse moved to (1081, 536)
Screenshot: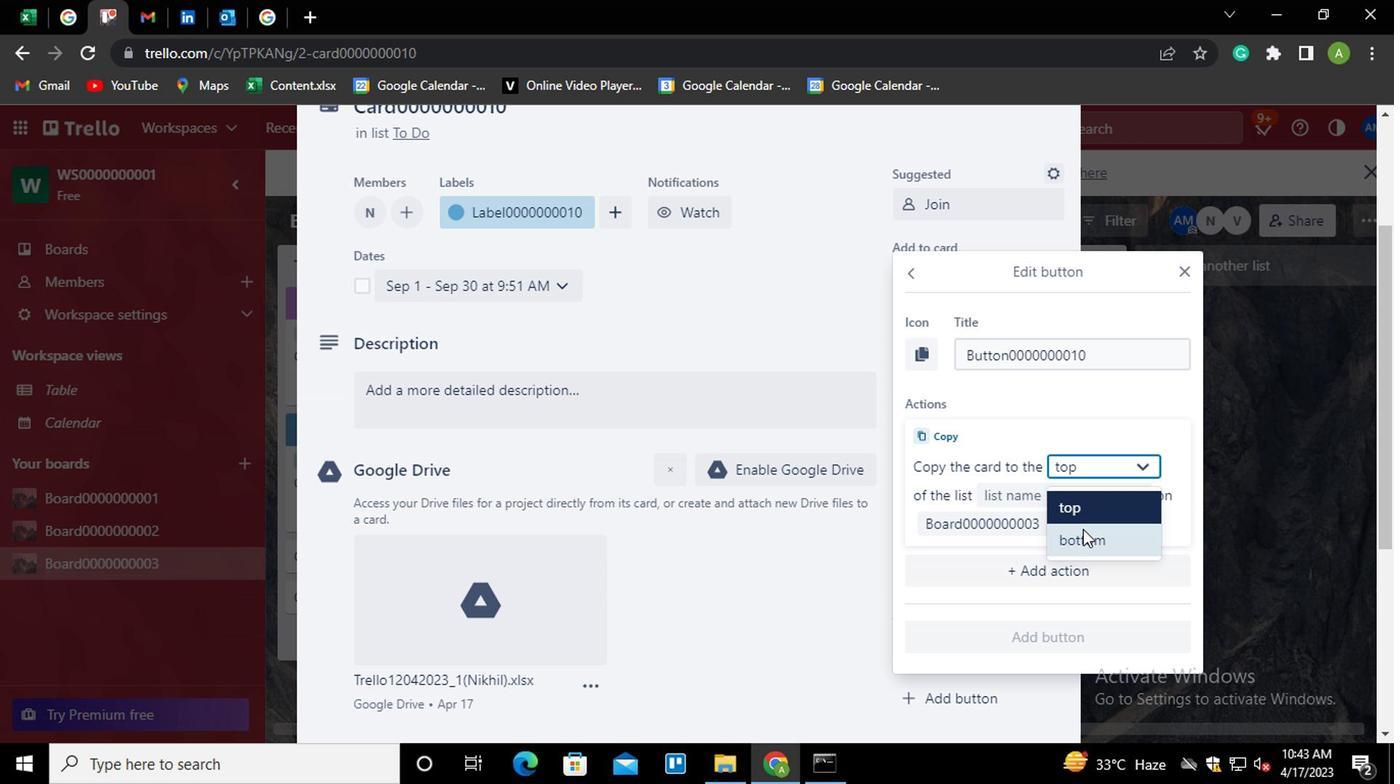 
Action: Mouse pressed left at (1081, 536)
Screenshot: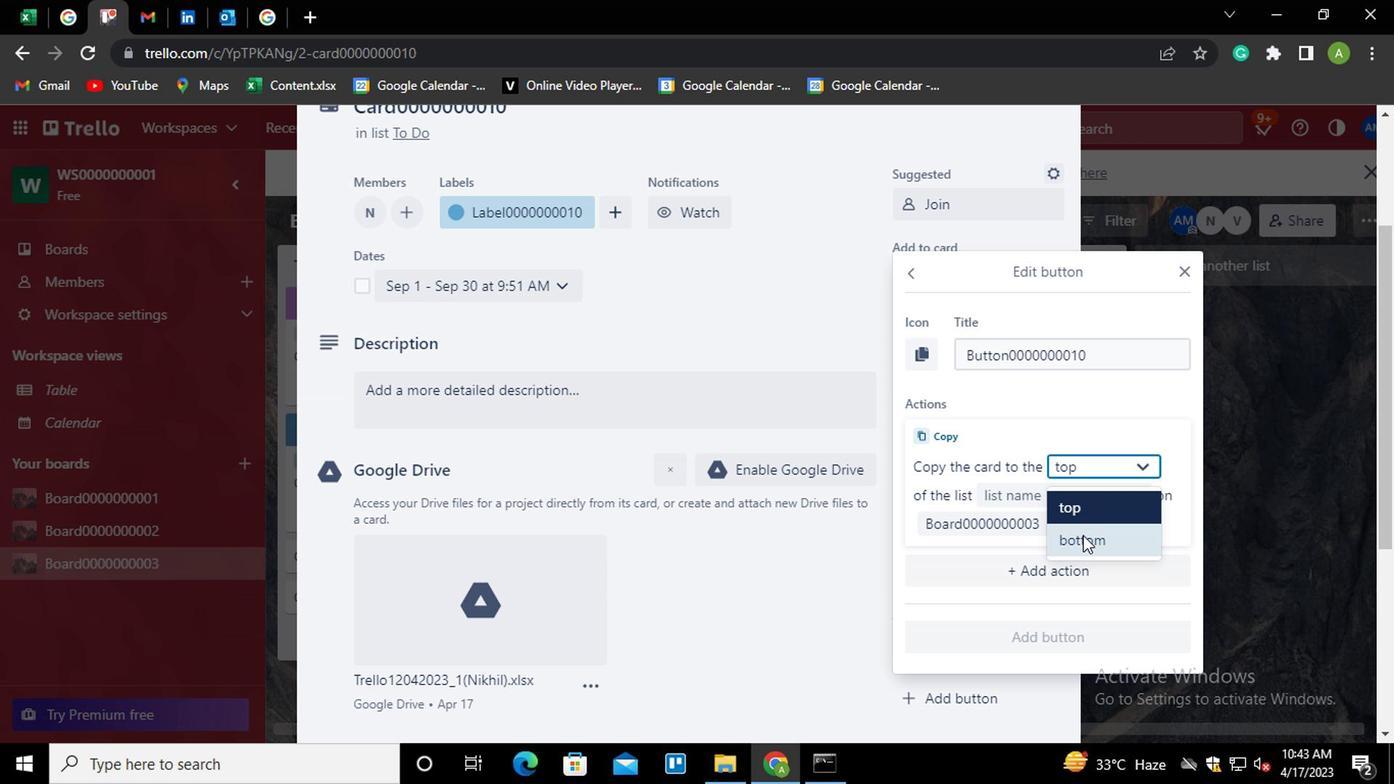 
Action: Mouse moved to (1096, 497)
Screenshot: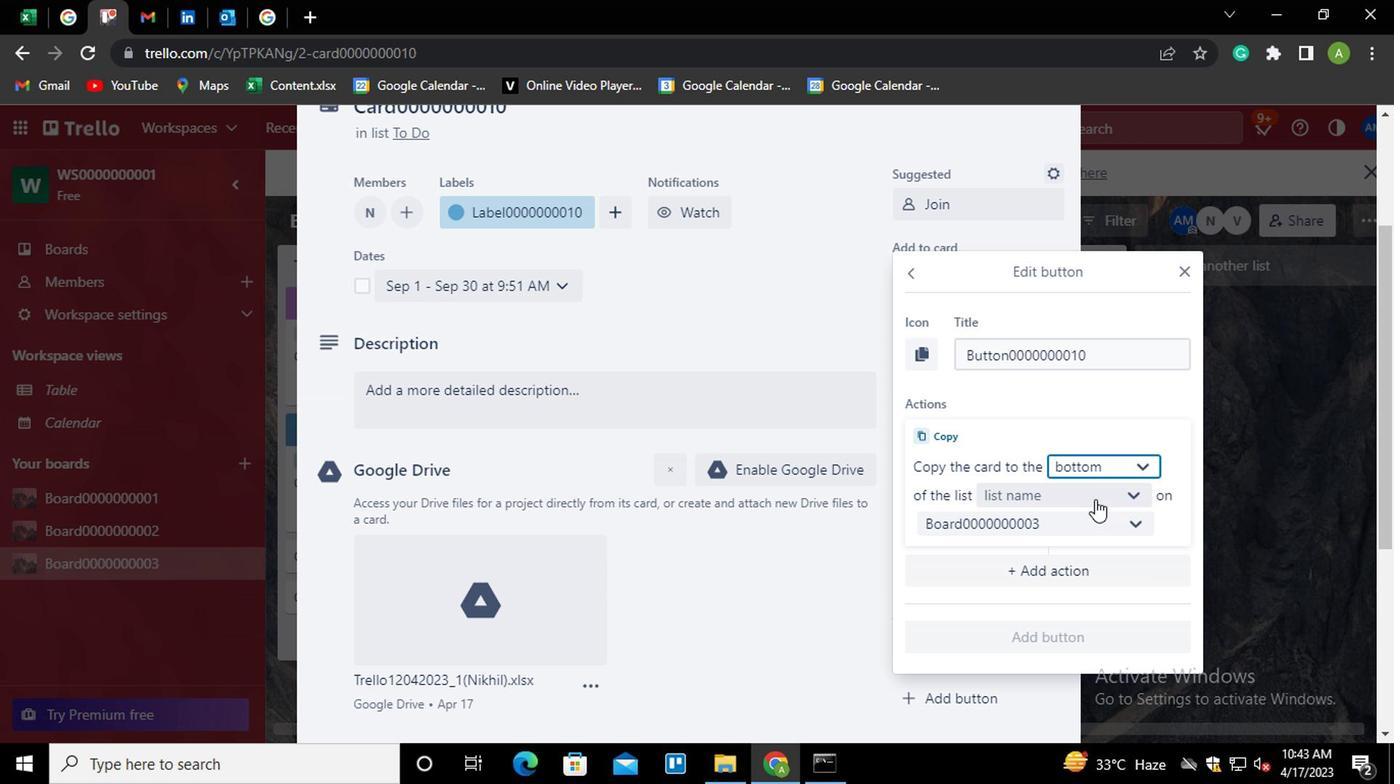 
Action: Mouse pressed left at (1096, 497)
Screenshot: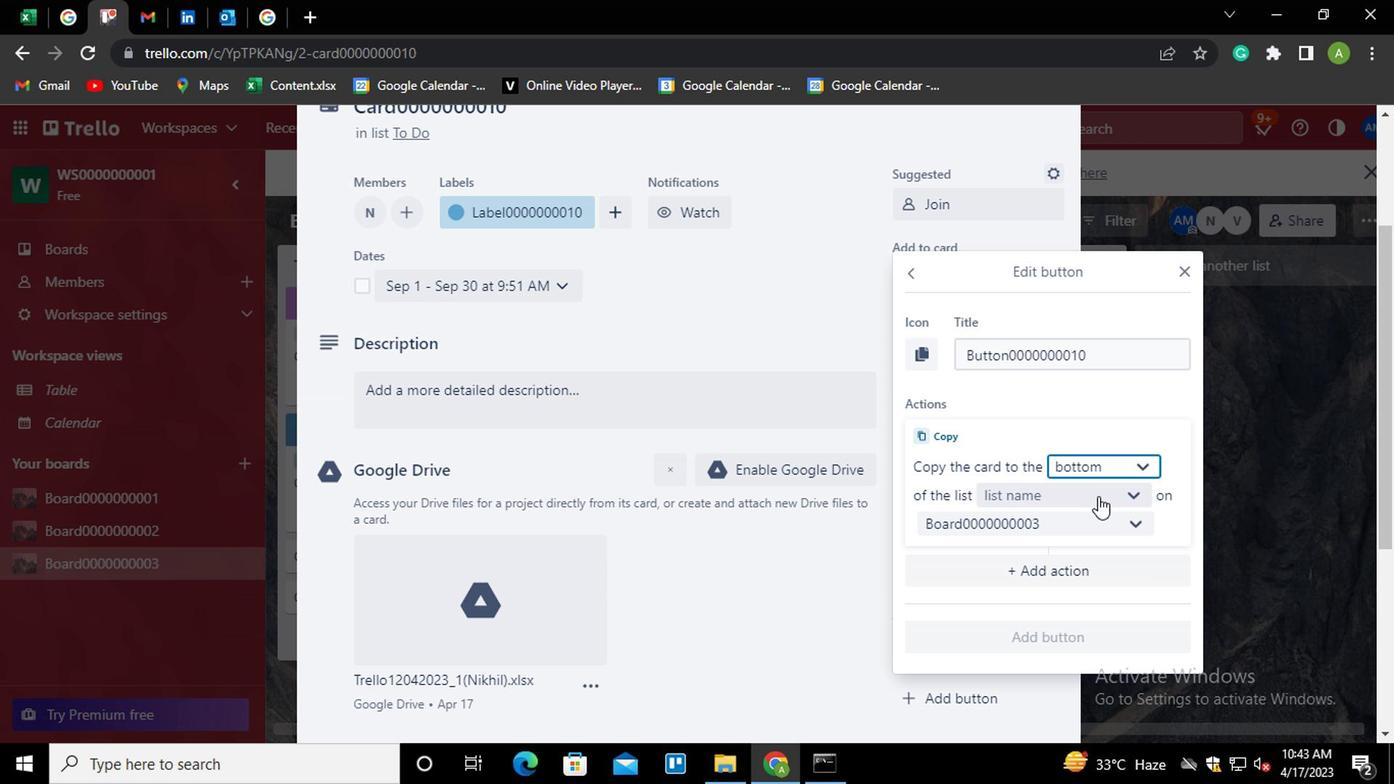 
Action: Mouse moved to (1038, 544)
Screenshot: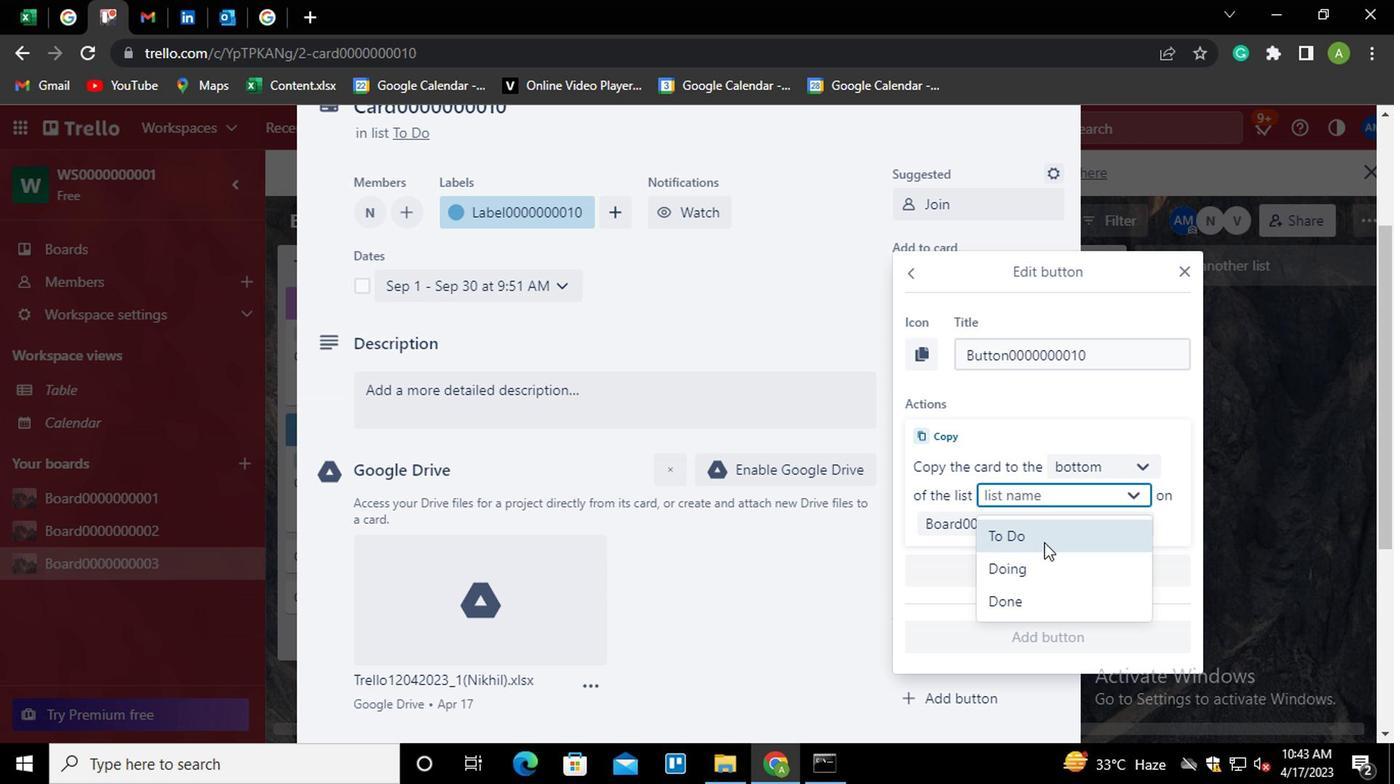 
Action: Mouse pressed left at (1038, 544)
Screenshot: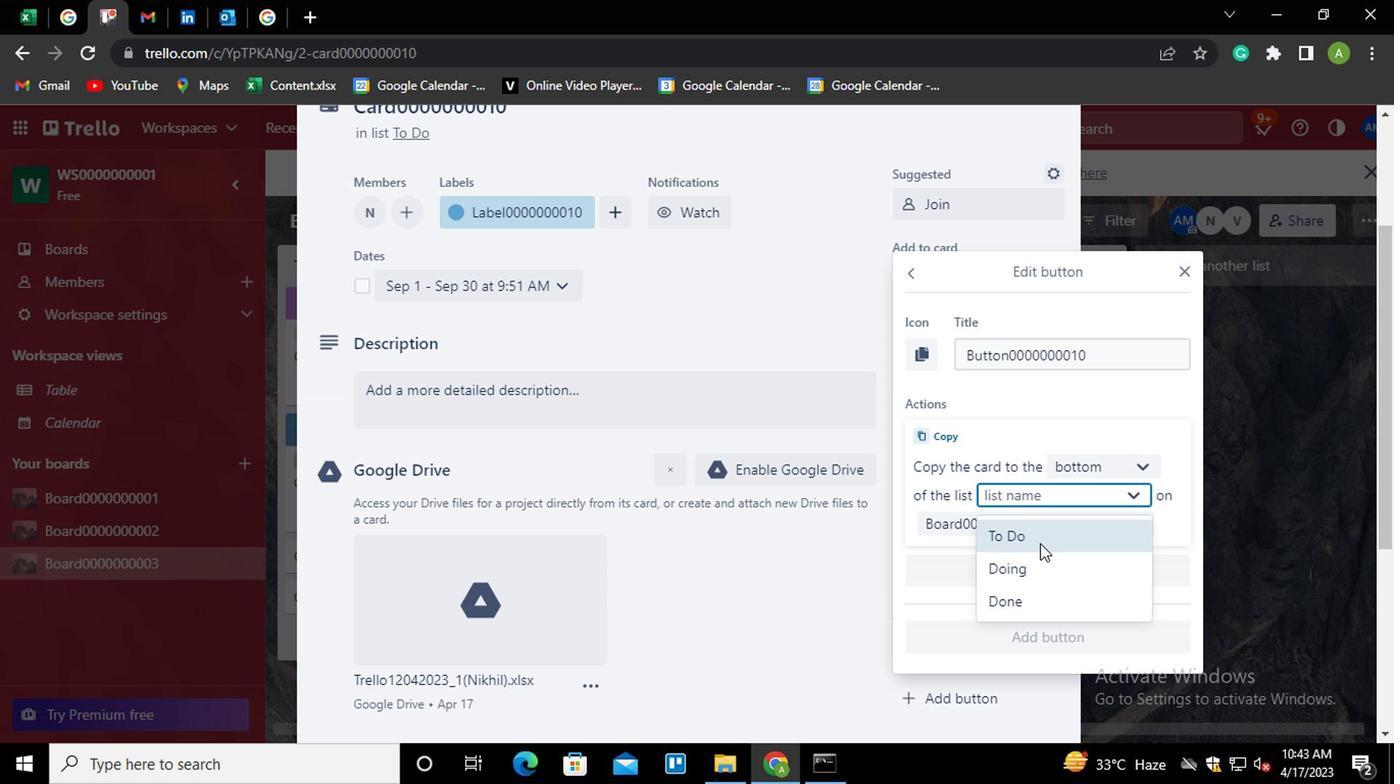 
Action: Mouse moved to (1035, 633)
Screenshot: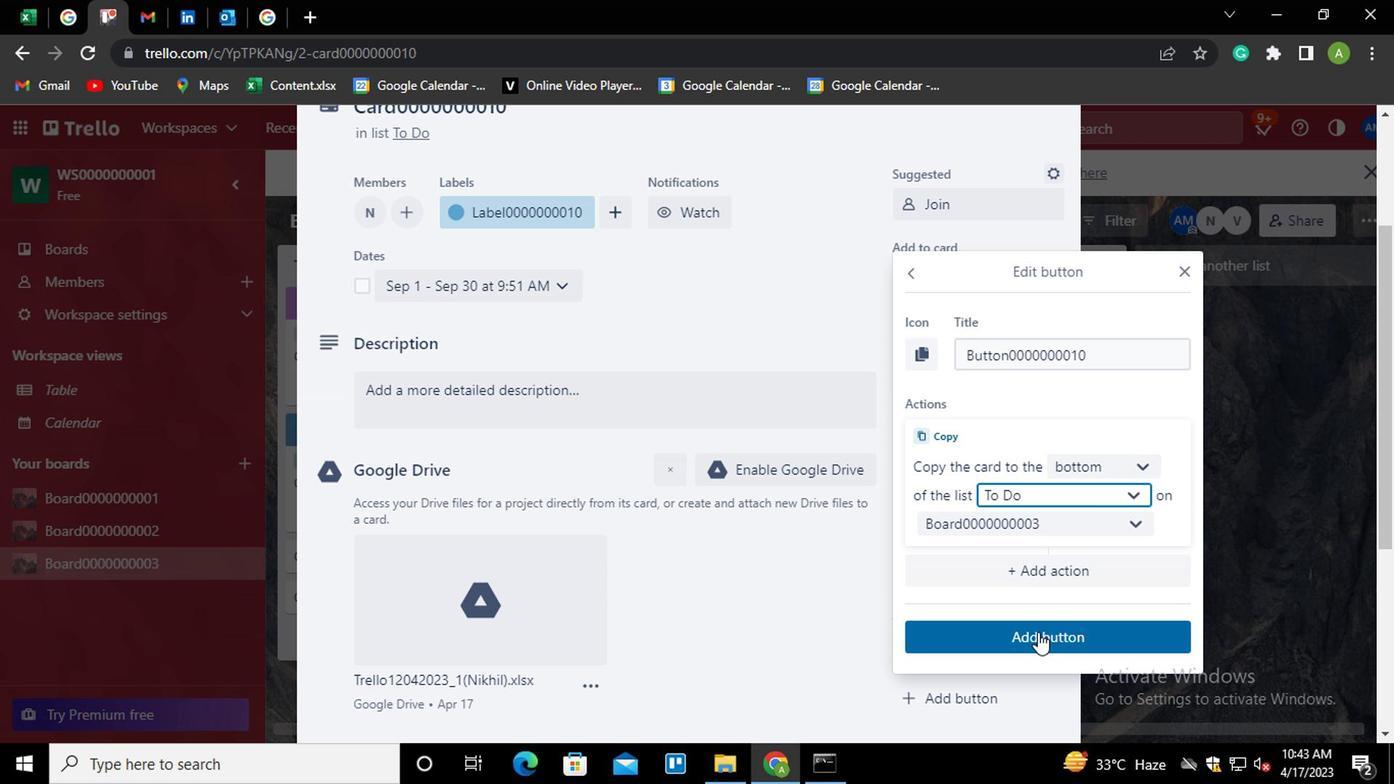 
Action: Mouse pressed left at (1035, 633)
Screenshot: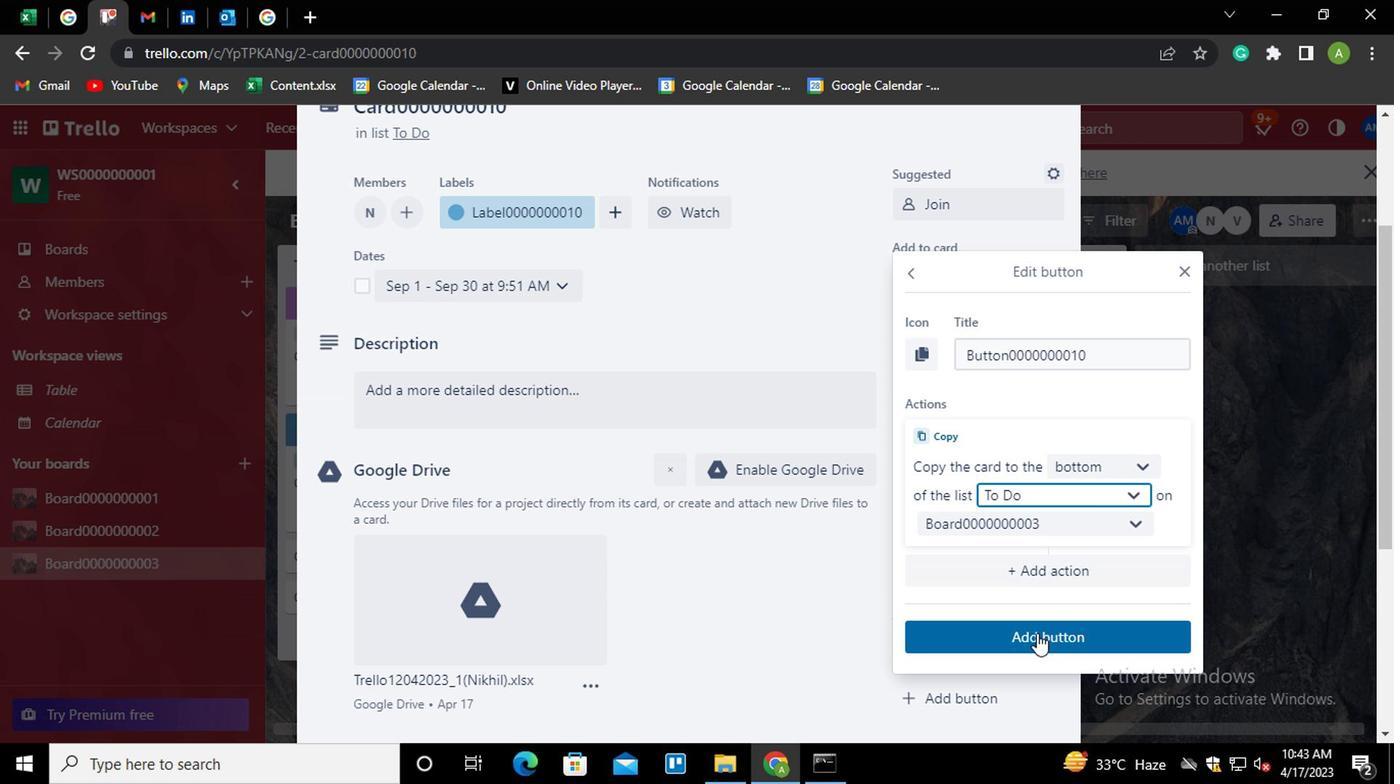 
Action: Mouse moved to (998, 589)
Screenshot: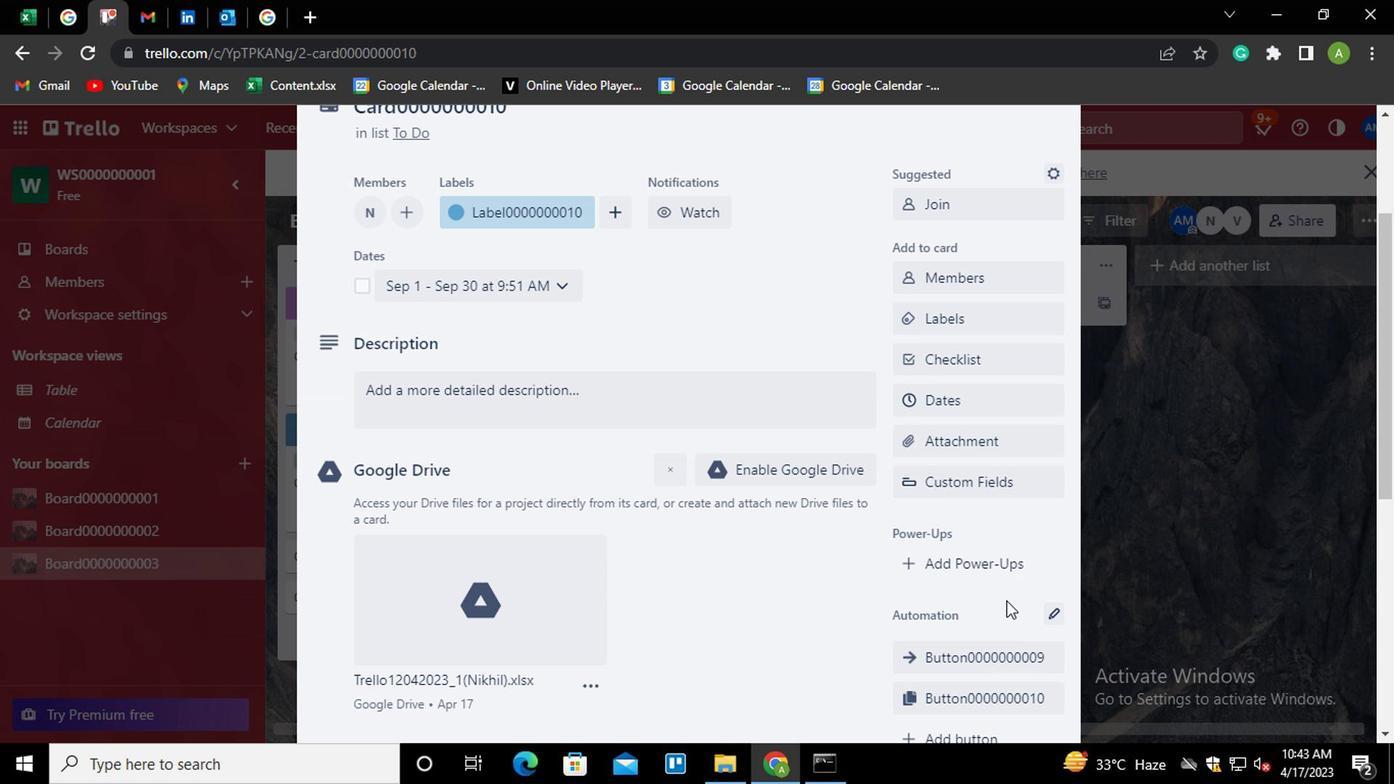 
Action: Mouse scrolled (998, 588) with delta (0, -1)
Screenshot: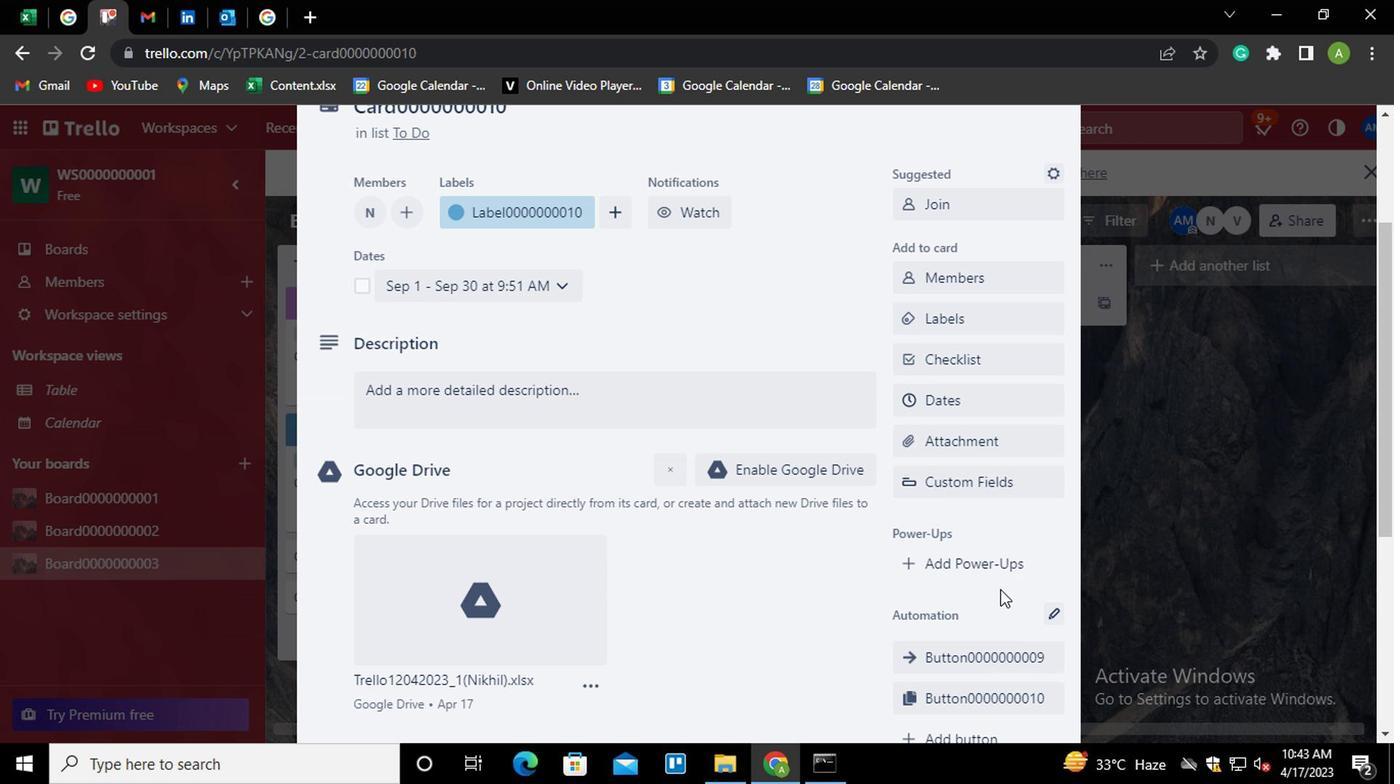 
Action: Mouse moved to (430, 290)
Screenshot: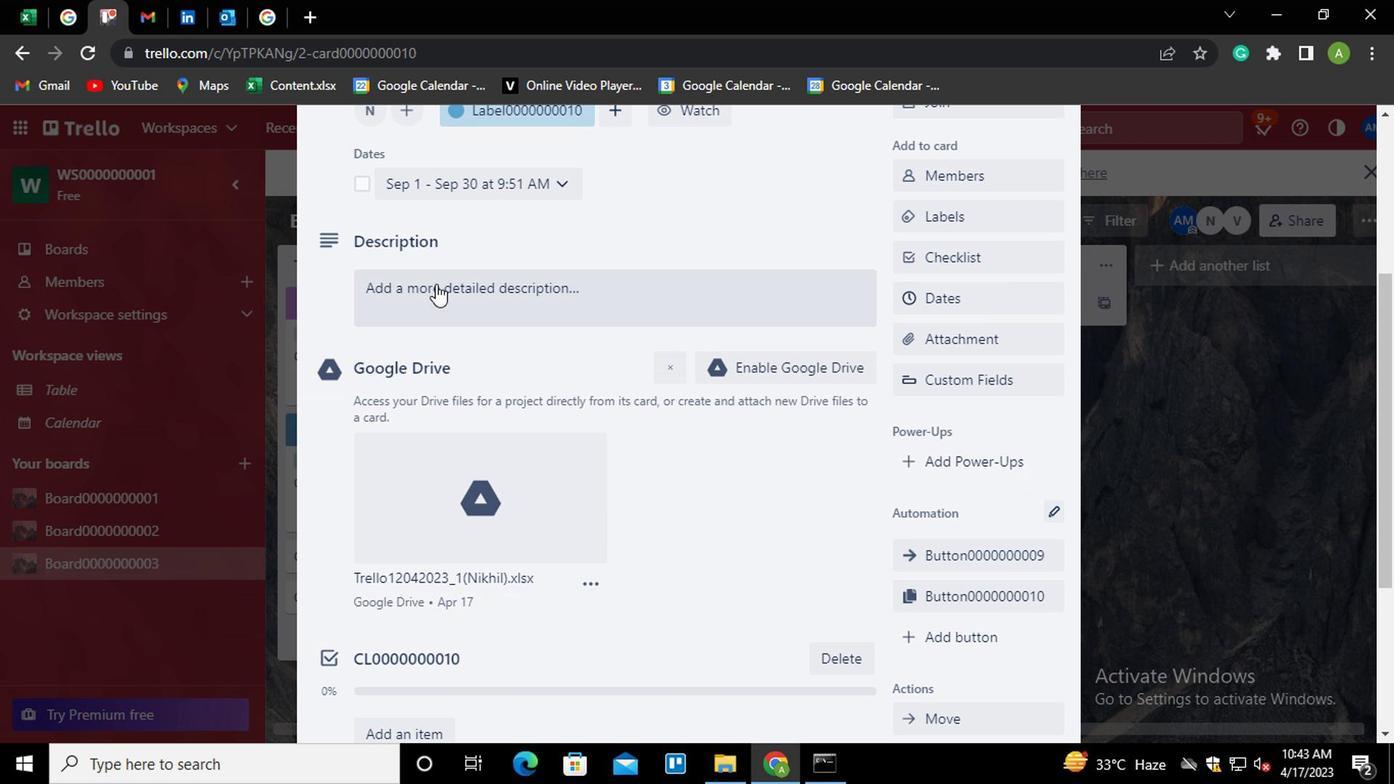 
Action: Mouse pressed left at (430, 290)
Screenshot: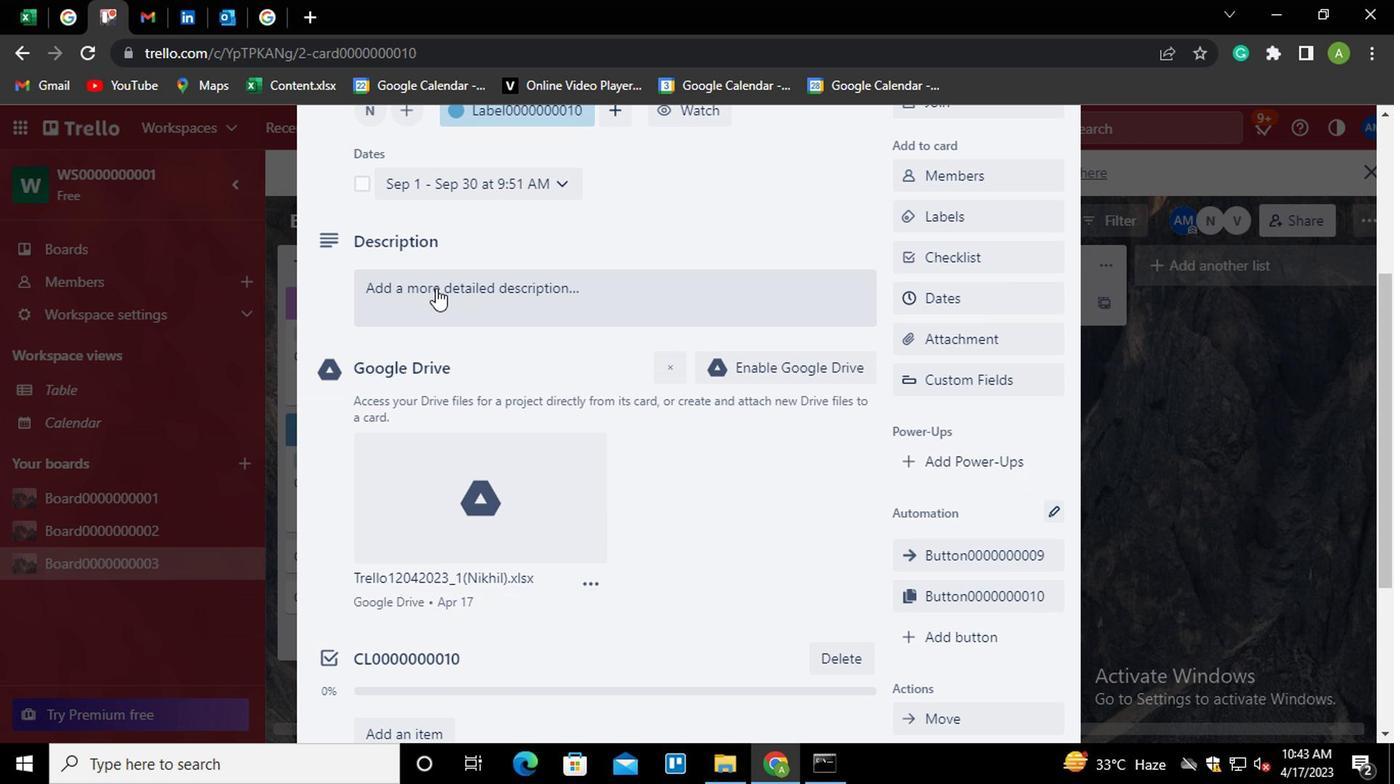 
Action: Mouse moved to (627, 412)
Screenshot: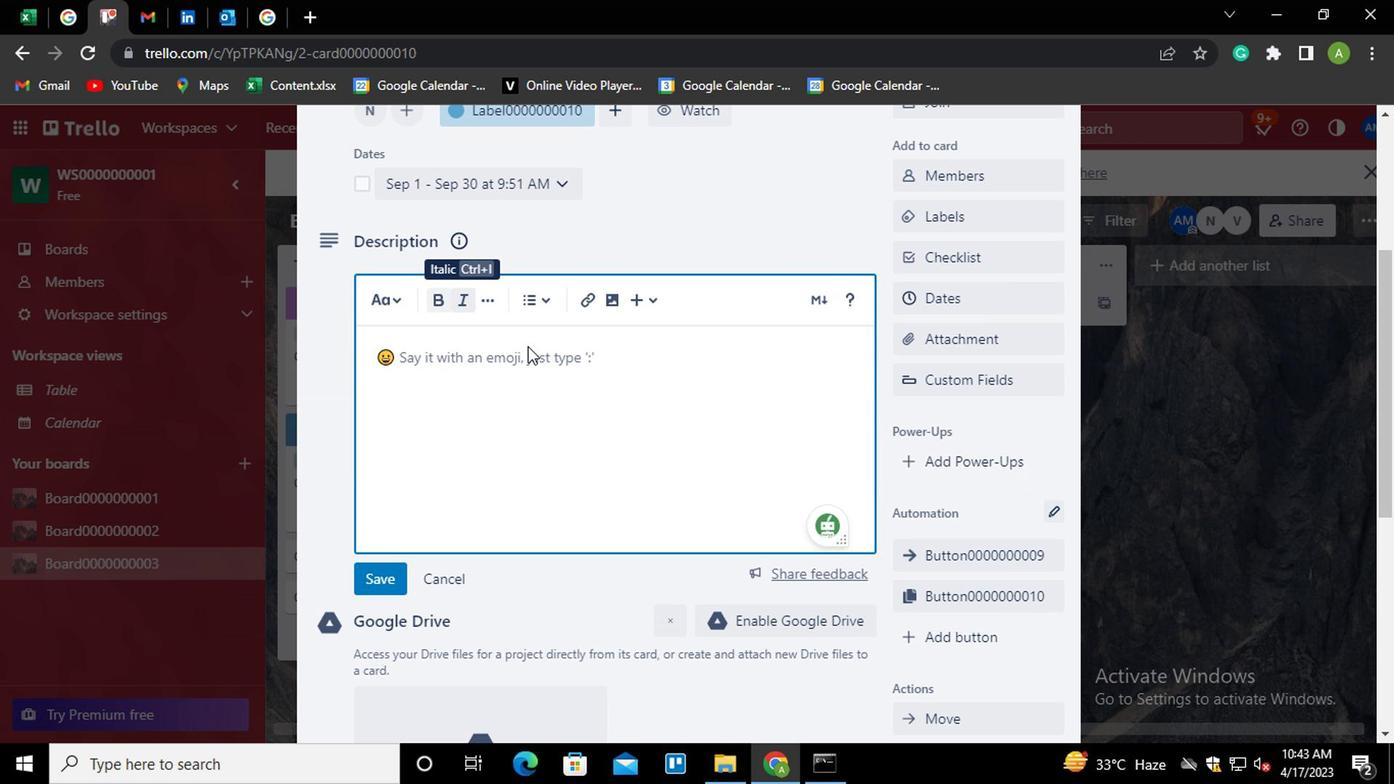 
Action: Key pressed <Key.shift>DS0000000010
Screenshot: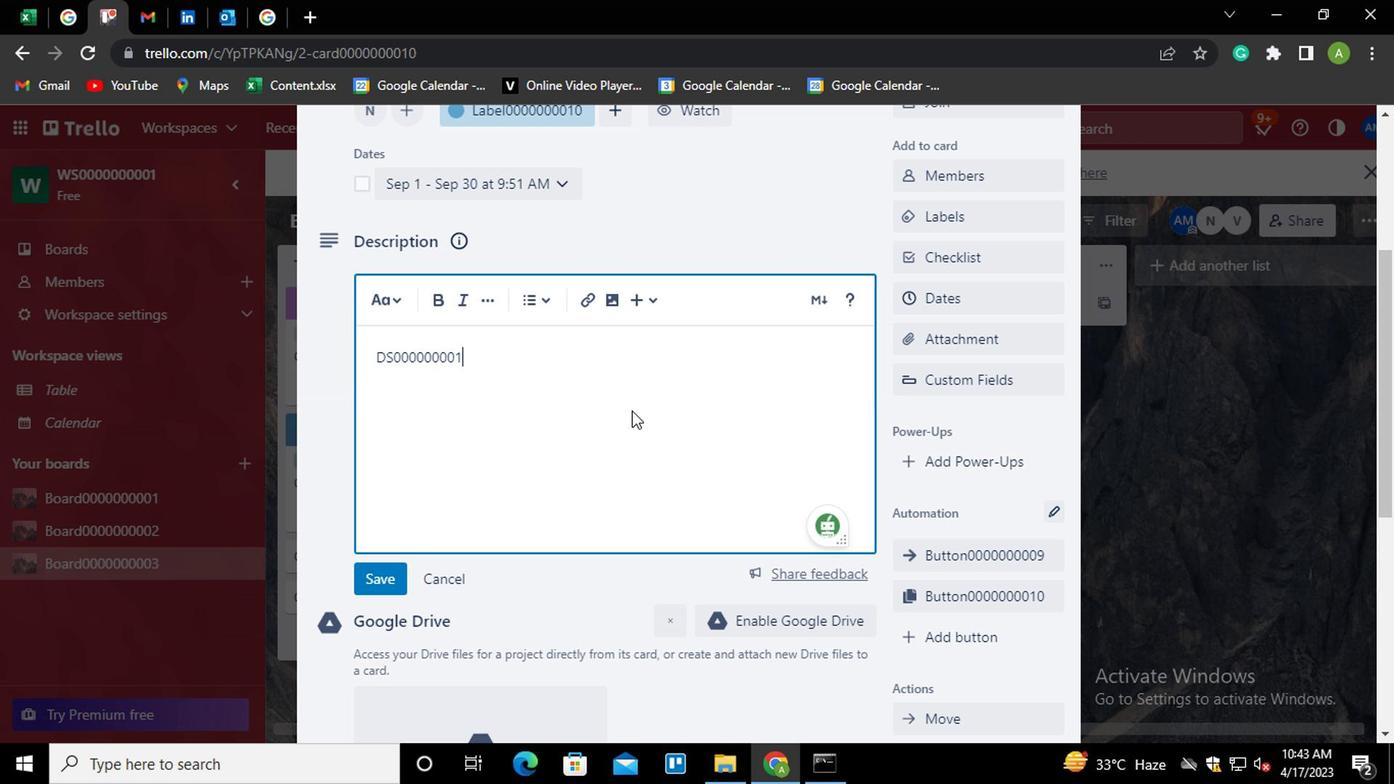 
Action: Mouse moved to (382, 567)
Screenshot: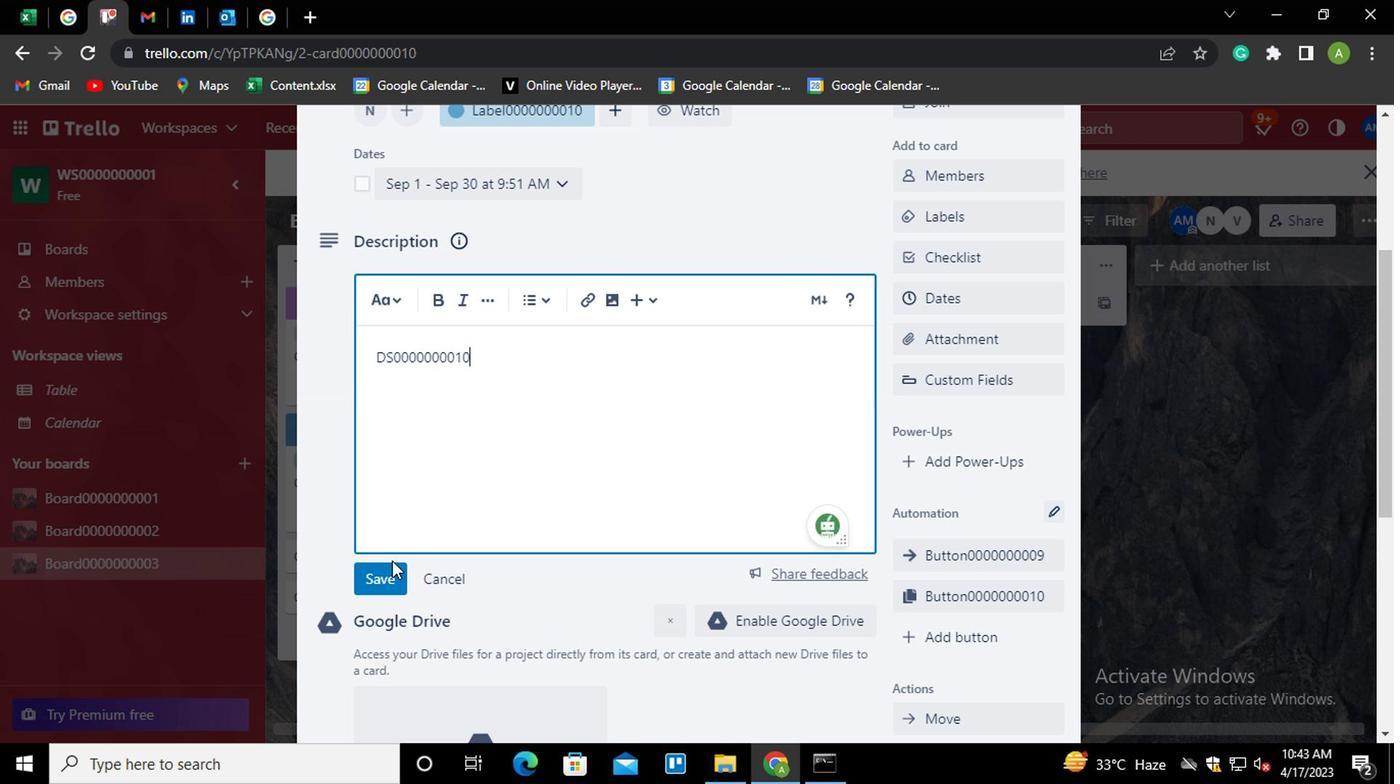 
Action: Mouse pressed left at (382, 567)
Screenshot: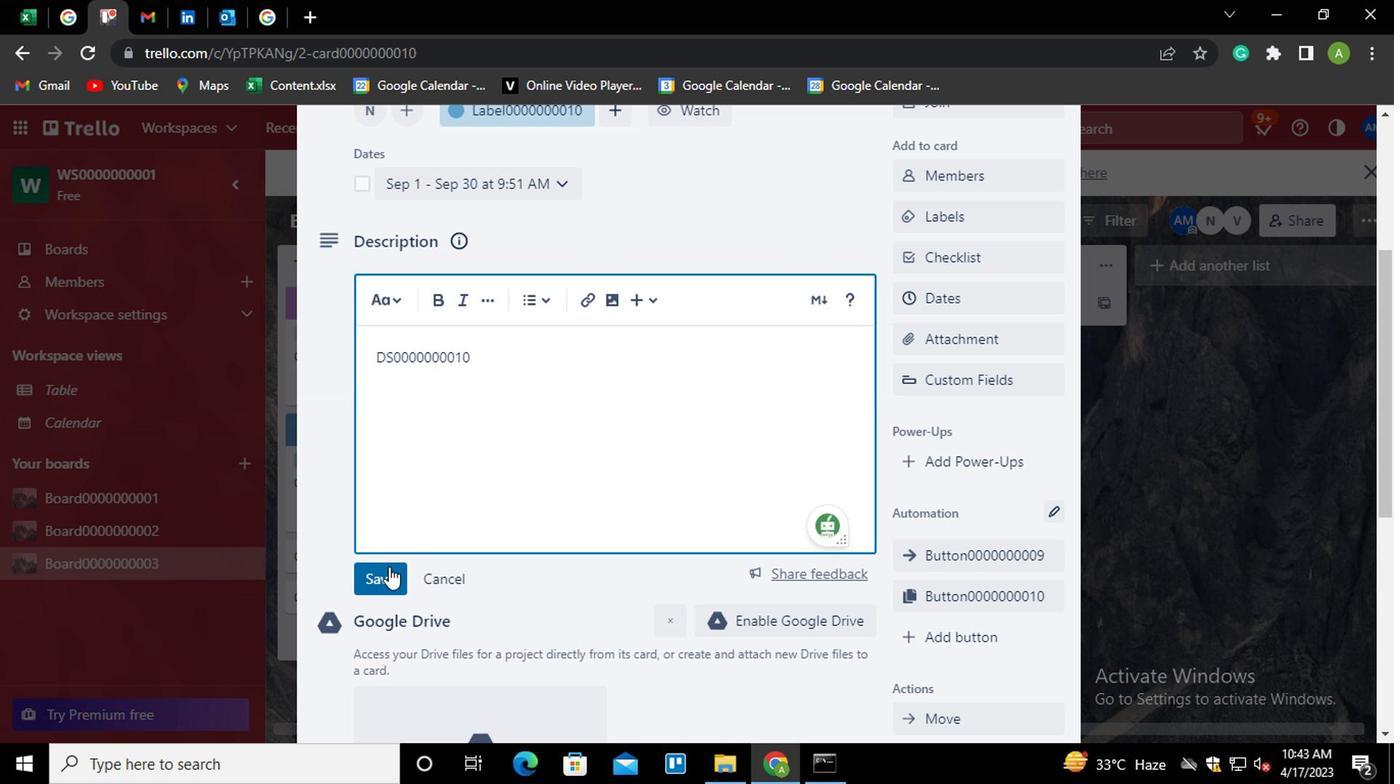 
Action: Mouse moved to (395, 632)
Screenshot: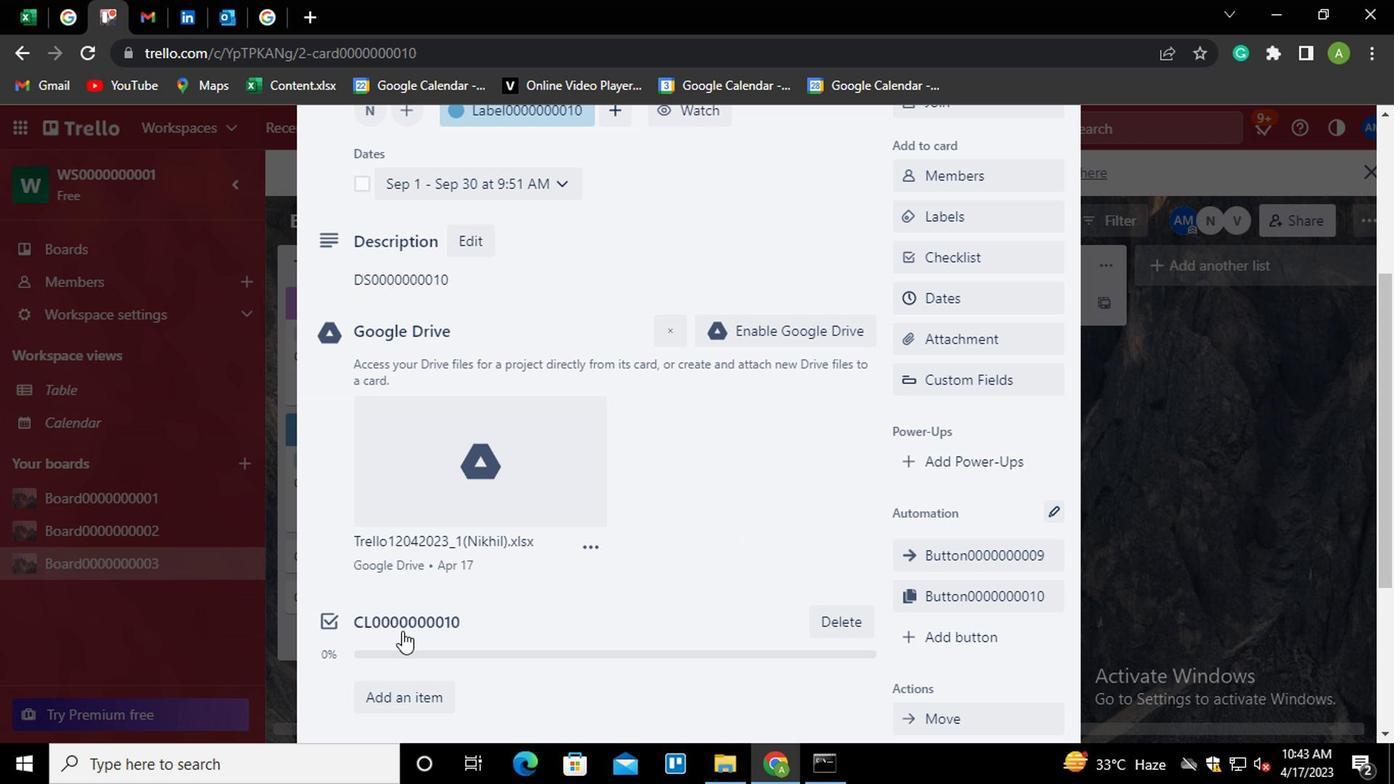 
Action: Mouse scrolled (395, 631) with delta (0, 0)
Screenshot: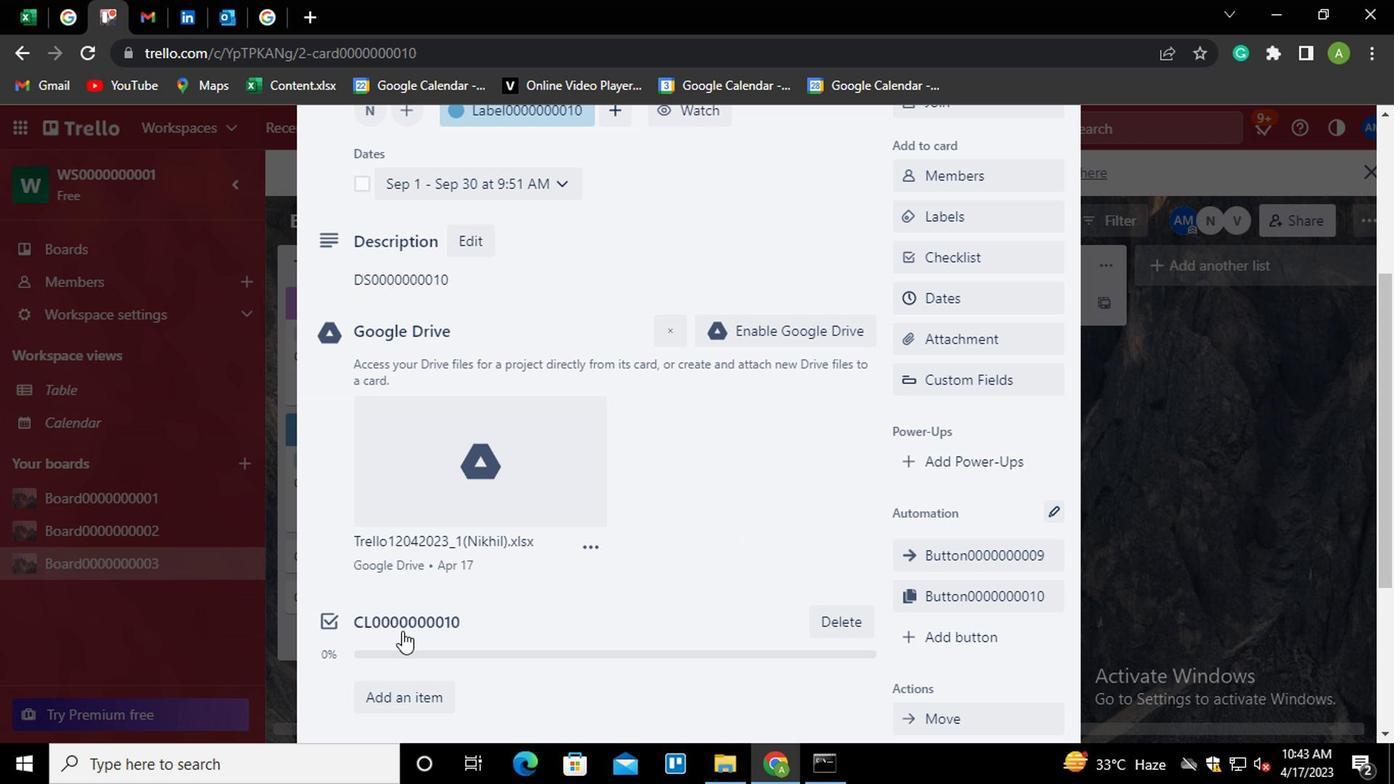 
Action: Mouse scrolled (395, 631) with delta (0, 0)
Screenshot: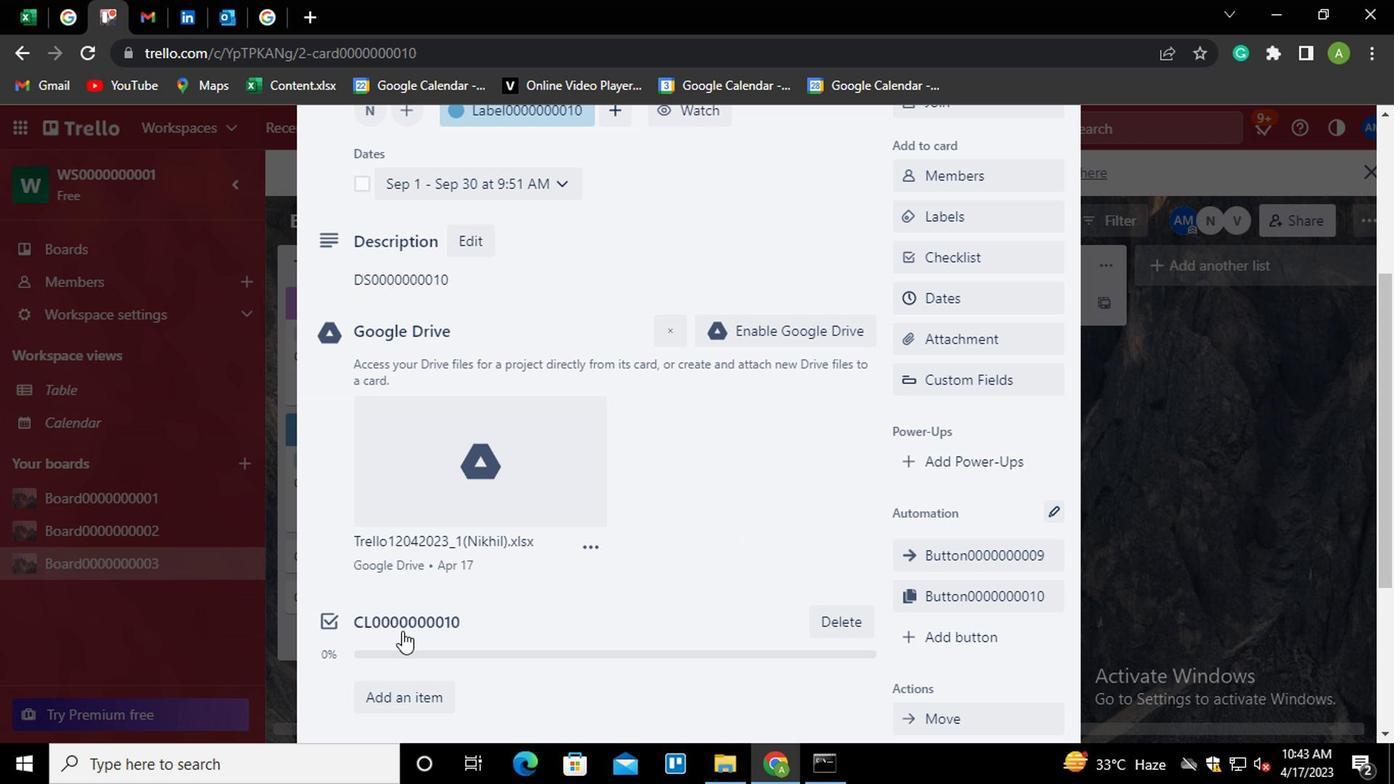 
Action: Mouse moved to (399, 611)
Screenshot: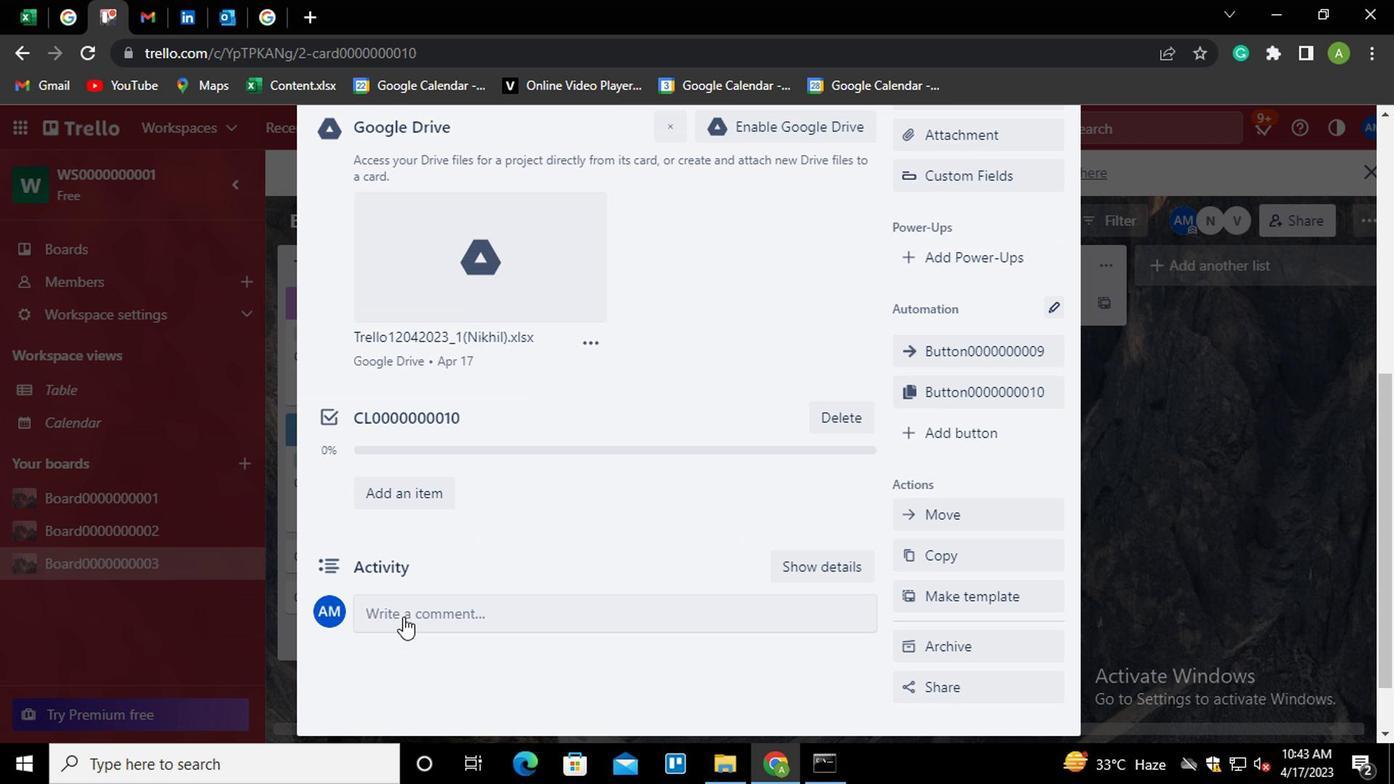 
Action: Mouse pressed left at (399, 611)
Screenshot: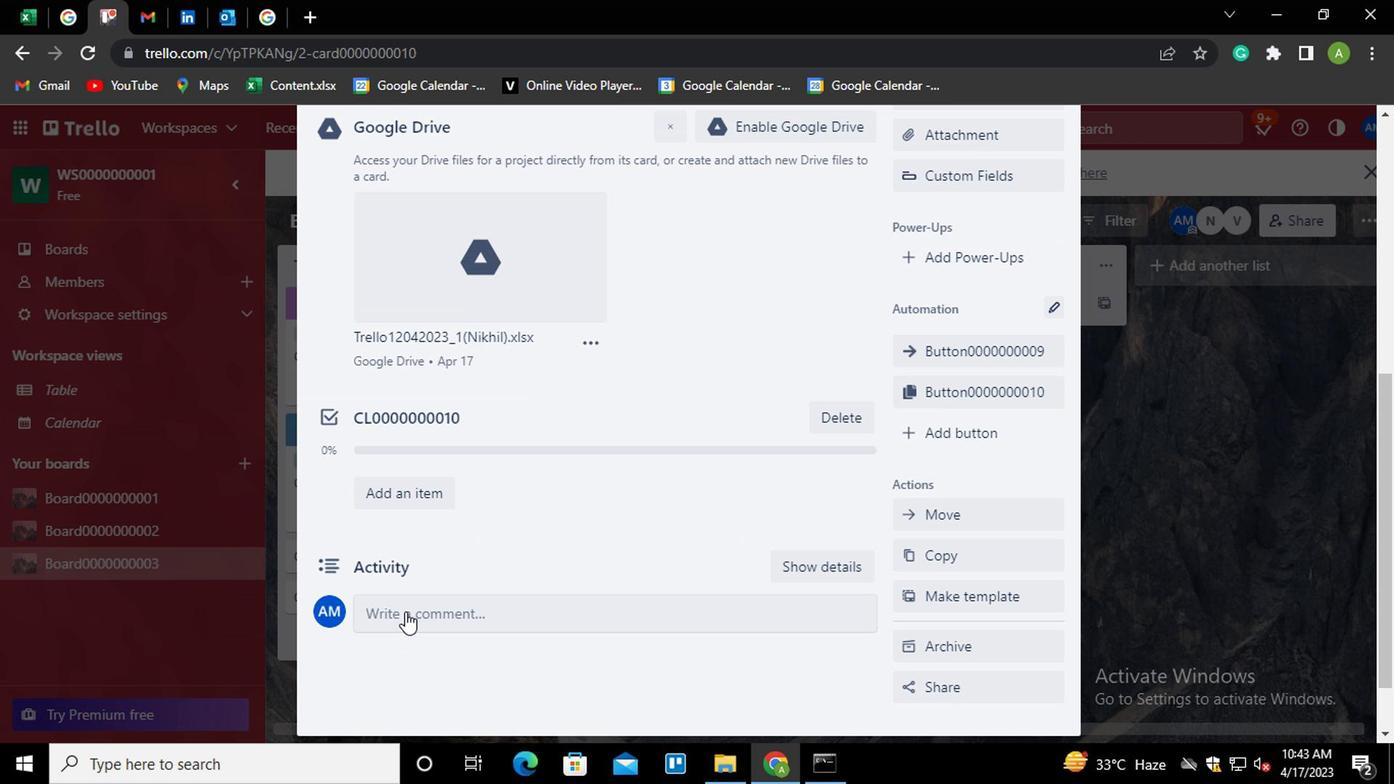 
Action: Mouse moved to (434, 662)
Screenshot: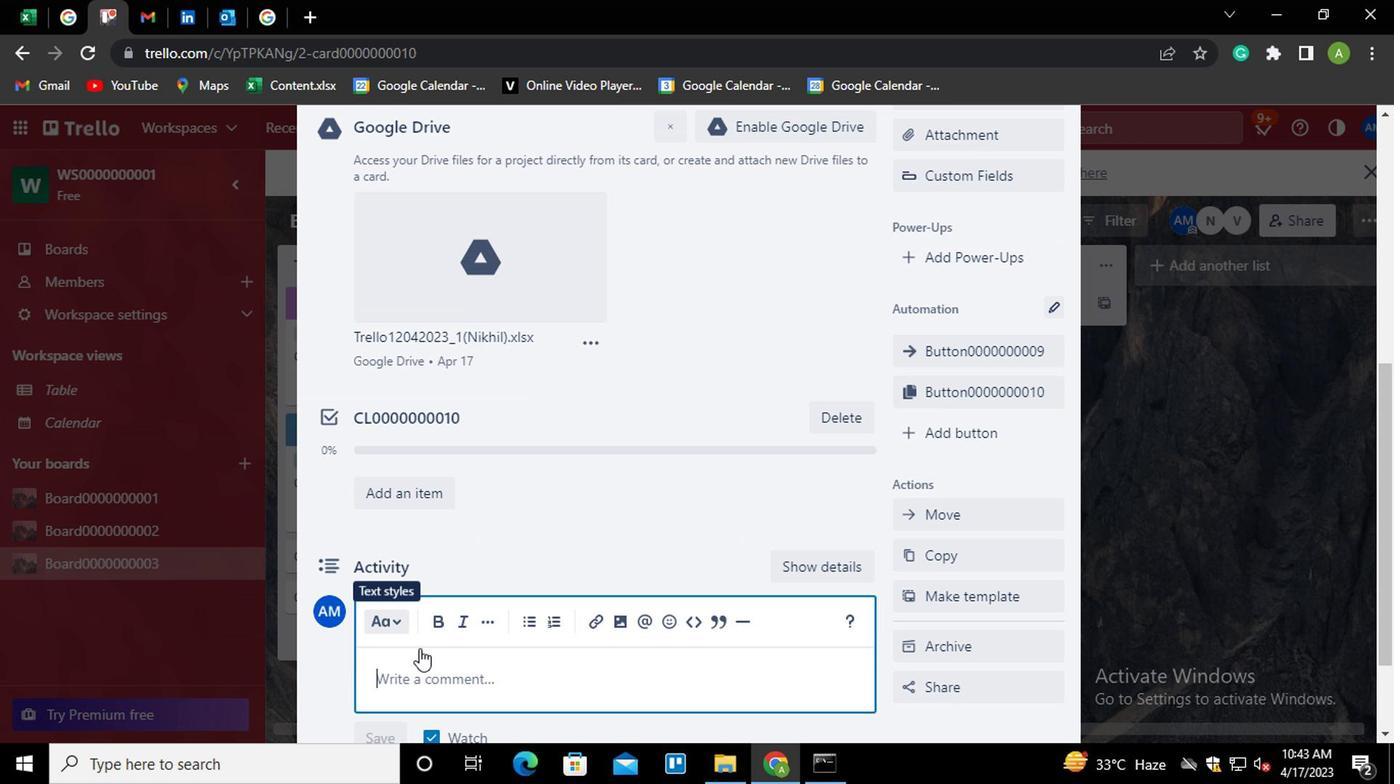 
Action: Key pressed <Key.shift>CM0000000010
Screenshot: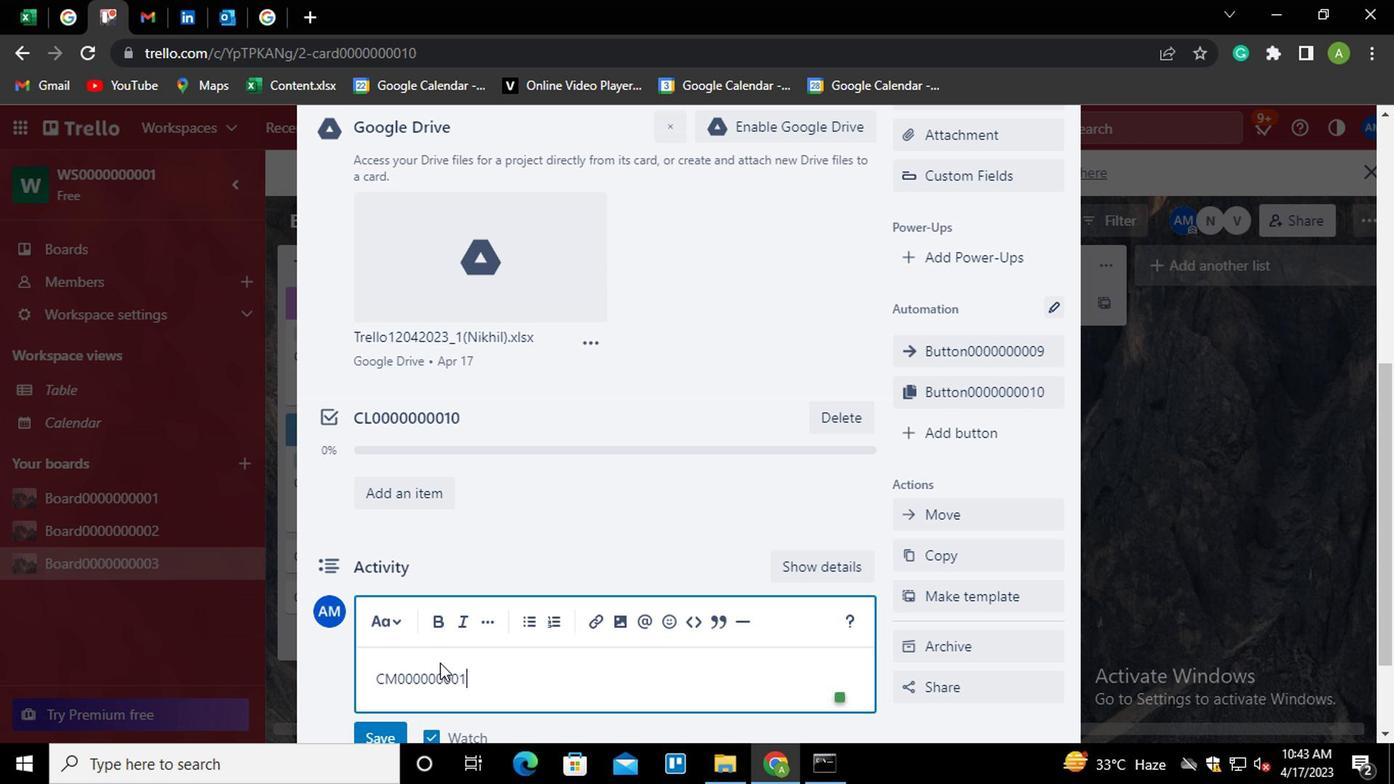 
Action: Mouse moved to (507, 591)
Screenshot: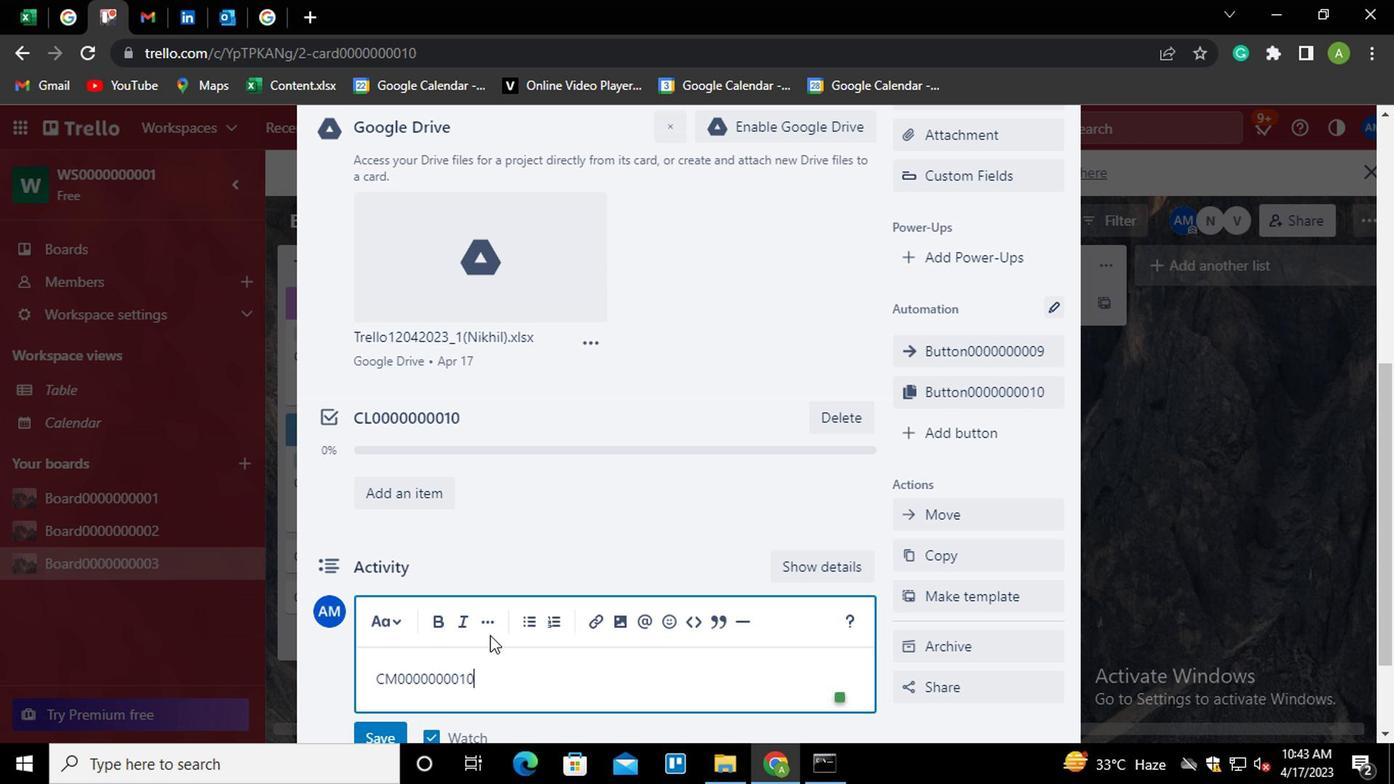 
Action: Mouse scrolled (507, 590) with delta (0, 0)
Screenshot: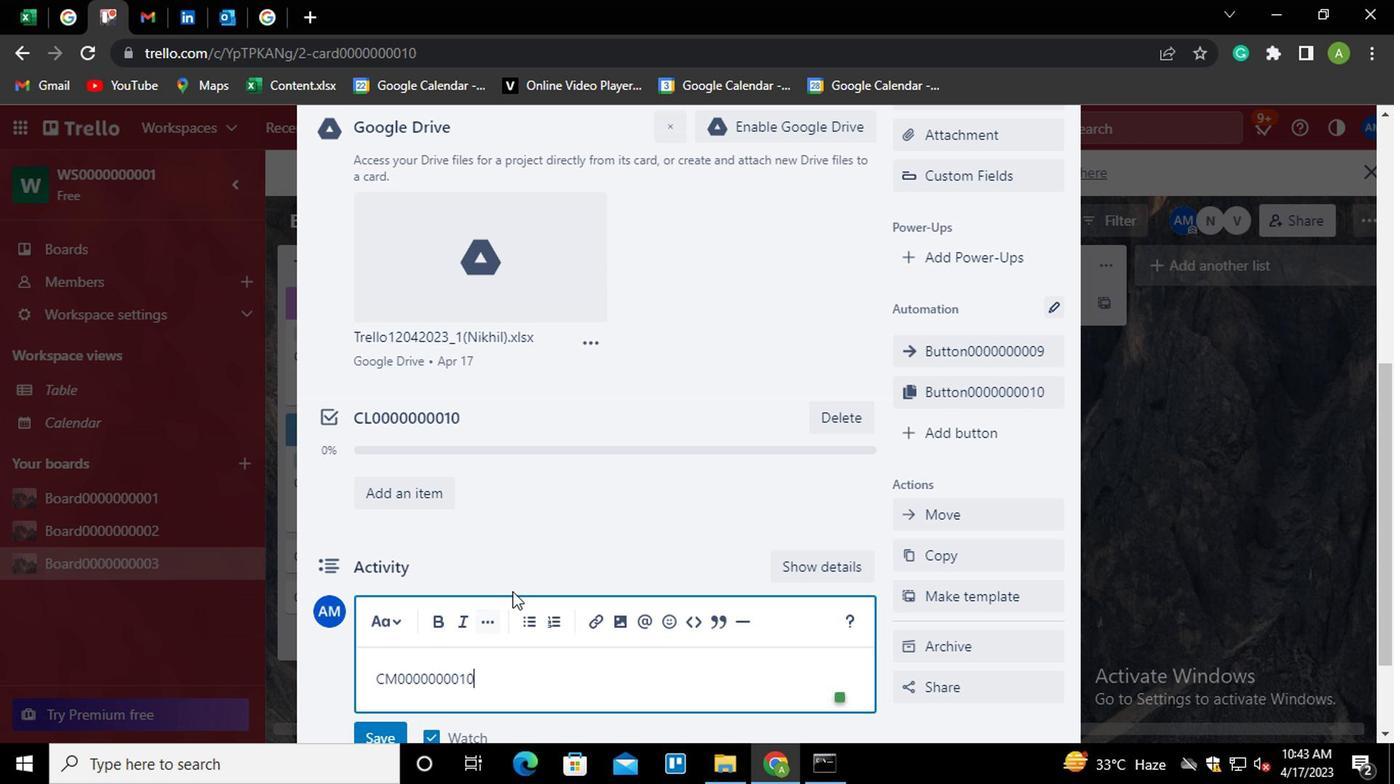 
Action: Mouse scrolled (507, 590) with delta (0, 0)
Screenshot: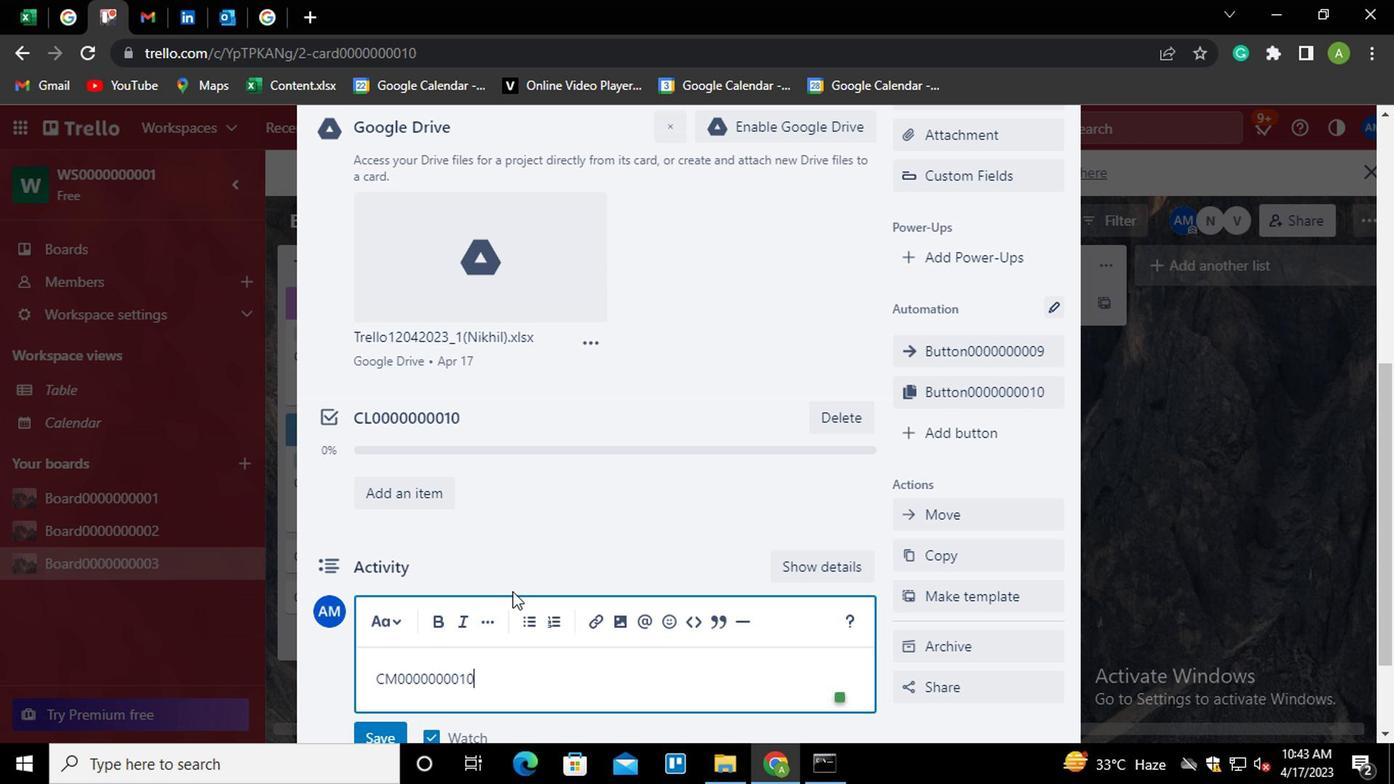 
Action: Mouse moved to (361, 601)
Screenshot: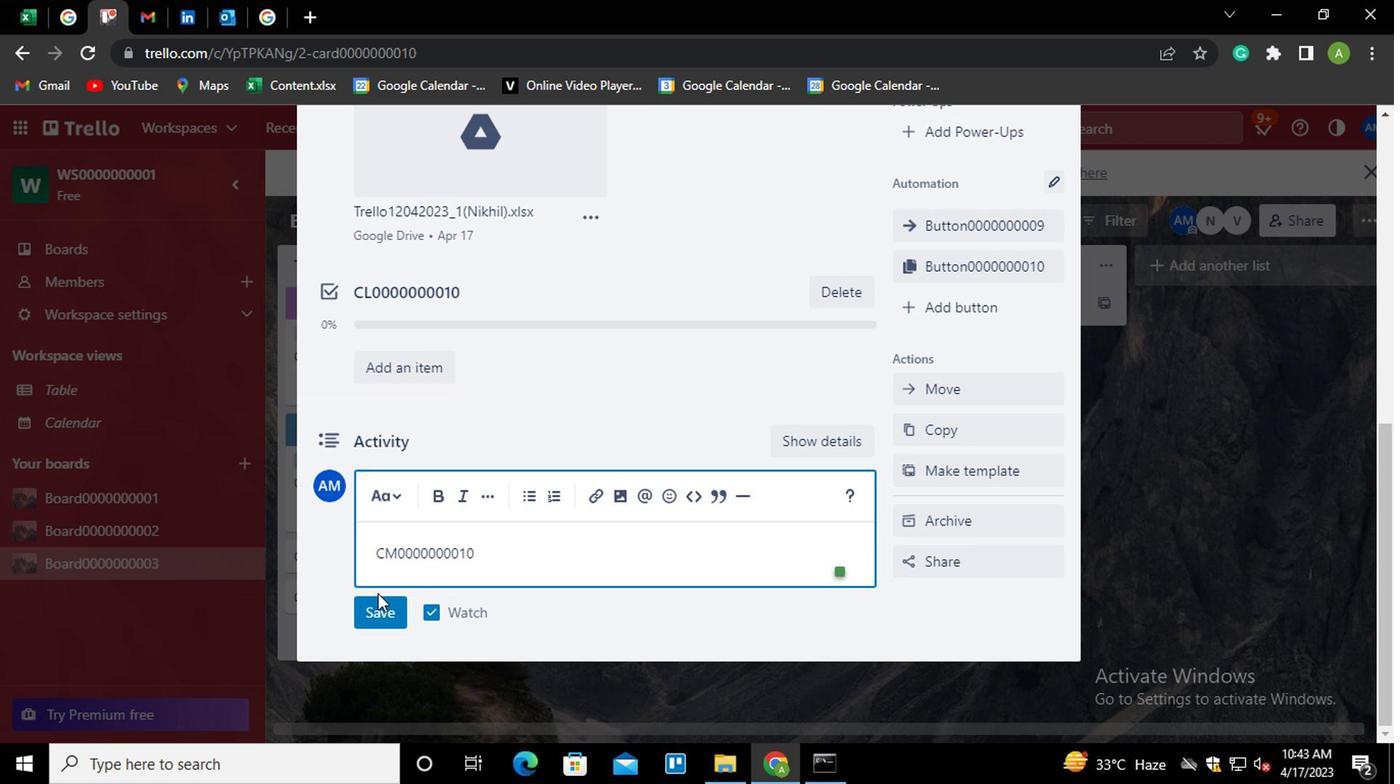 
Action: Mouse pressed left at (361, 601)
Screenshot: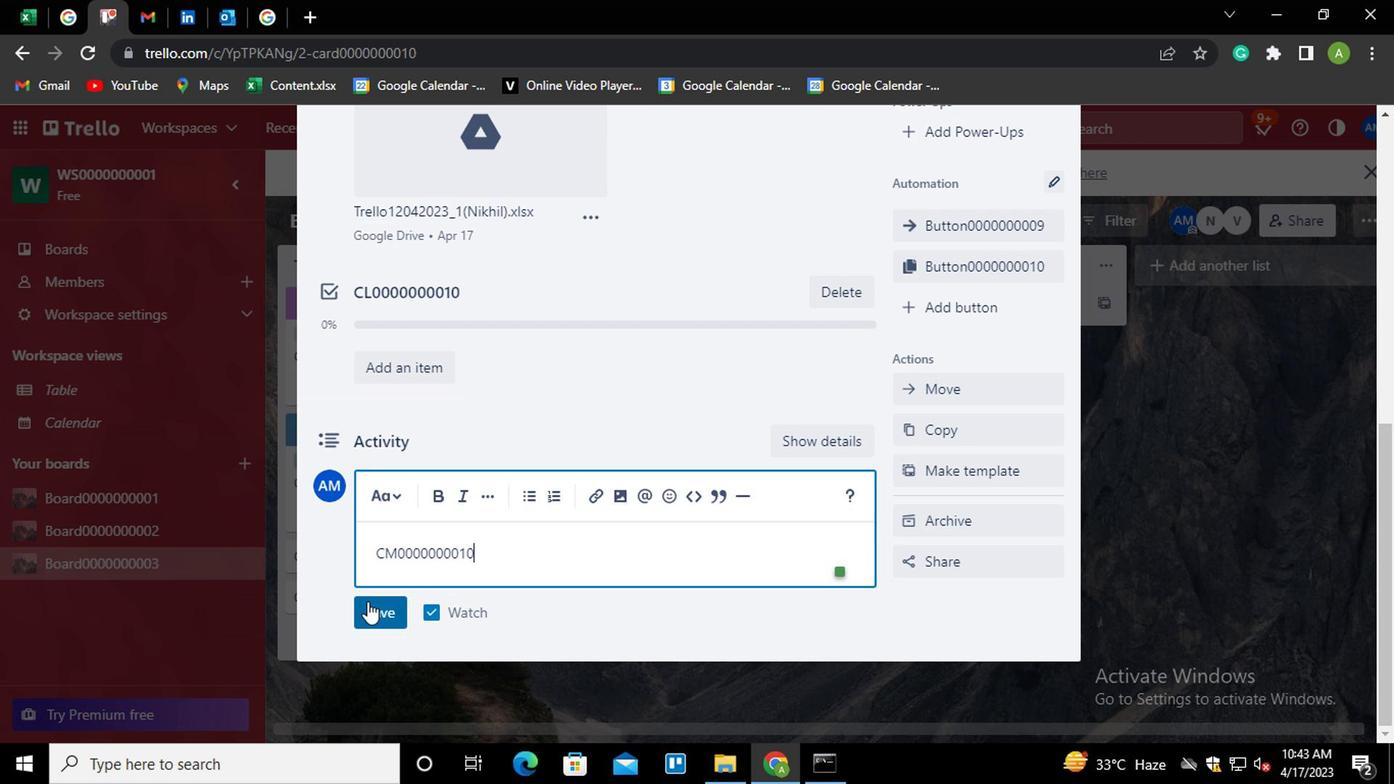 
Action: Mouse moved to (374, 626)
Screenshot: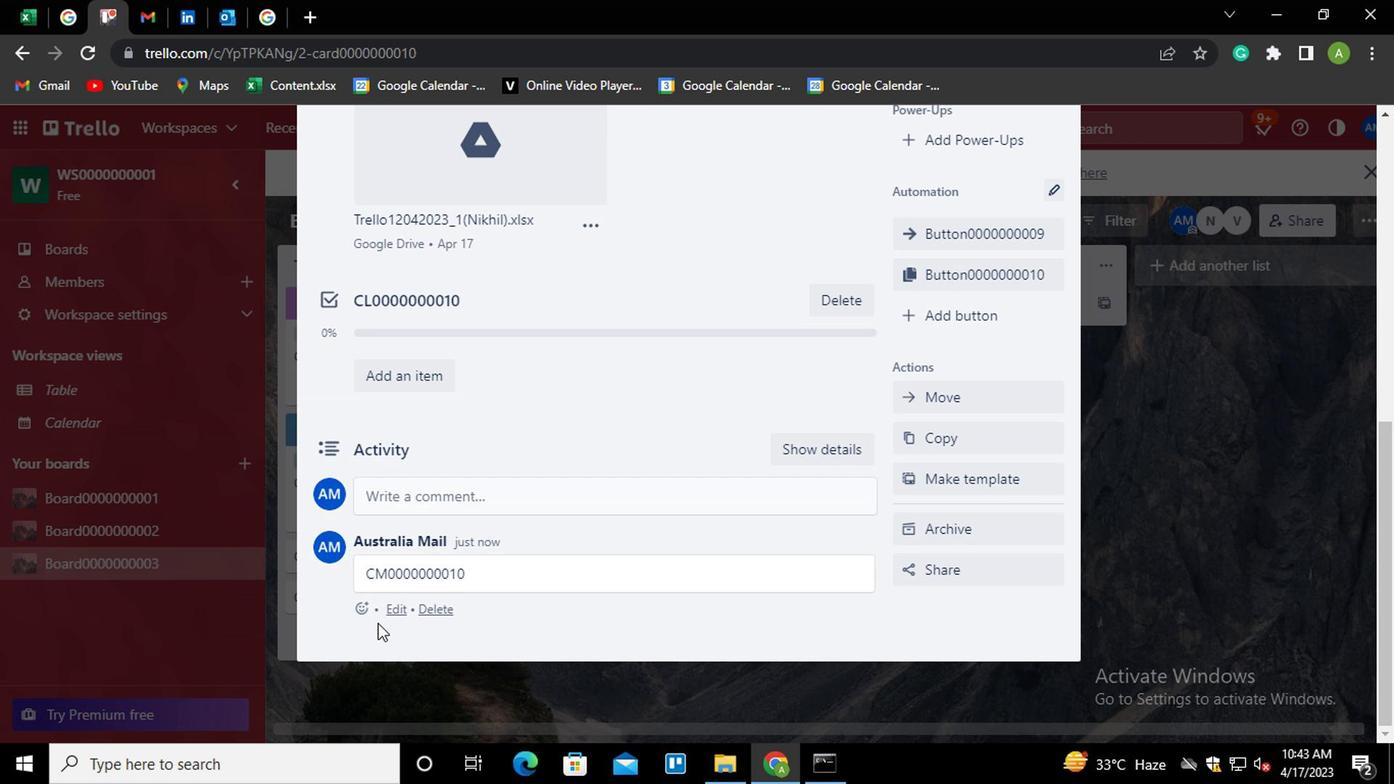 
